 Task: Look for space in Sihor, India from 5th June, 2023 to 16th June, 2023 for 2 adults in price range Rs.14000 to Rs.18000. Place can be entire place with 1  bedroom having 1 bed and 1 bathroom. Property type can be house, flat, guest house, hotel. Booking option can be shelf check-in. Required host language is English.
Action: Mouse moved to (442, 79)
Screenshot: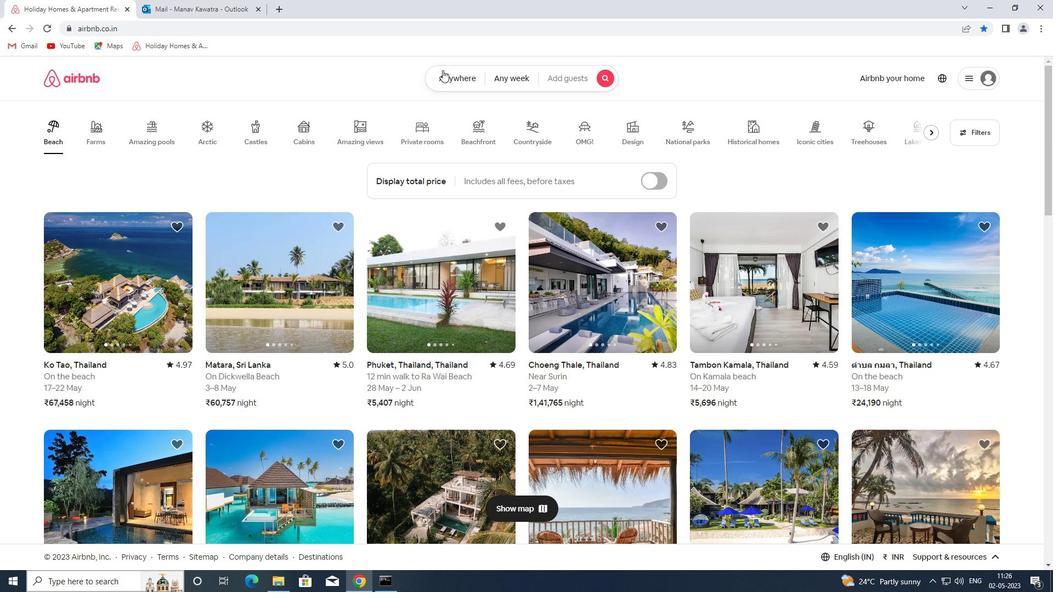
Action: Mouse pressed left at (442, 79)
Screenshot: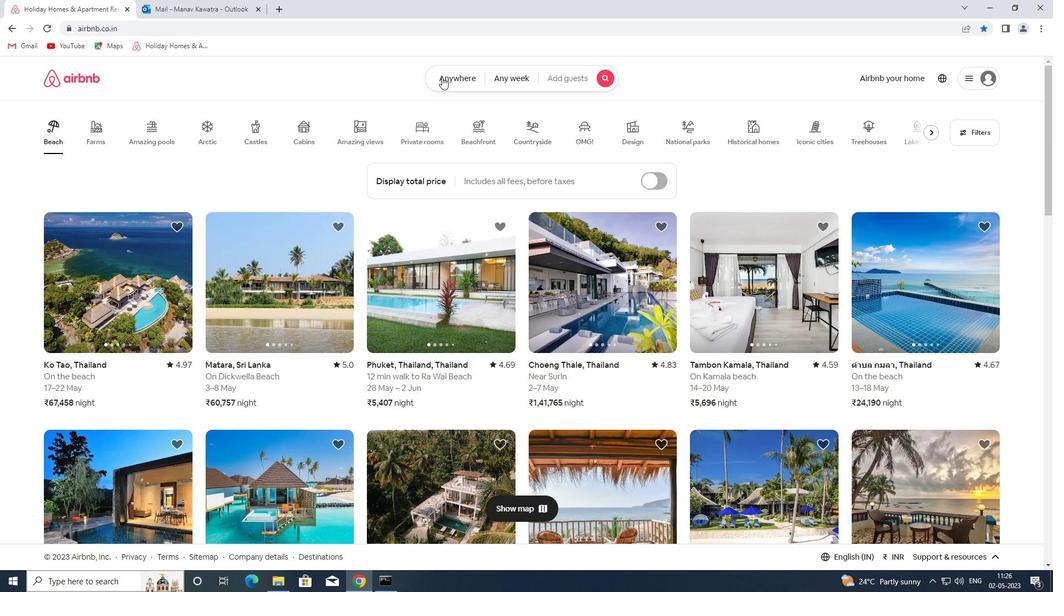 
Action: Mouse moved to (335, 124)
Screenshot: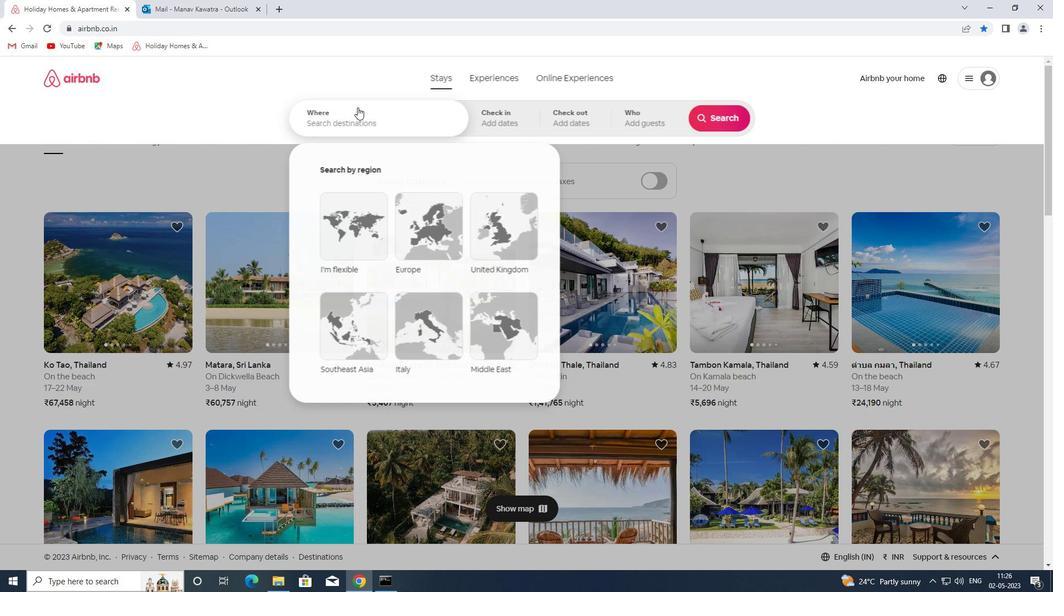 
Action: Mouse pressed left at (335, 124)
Screenshot: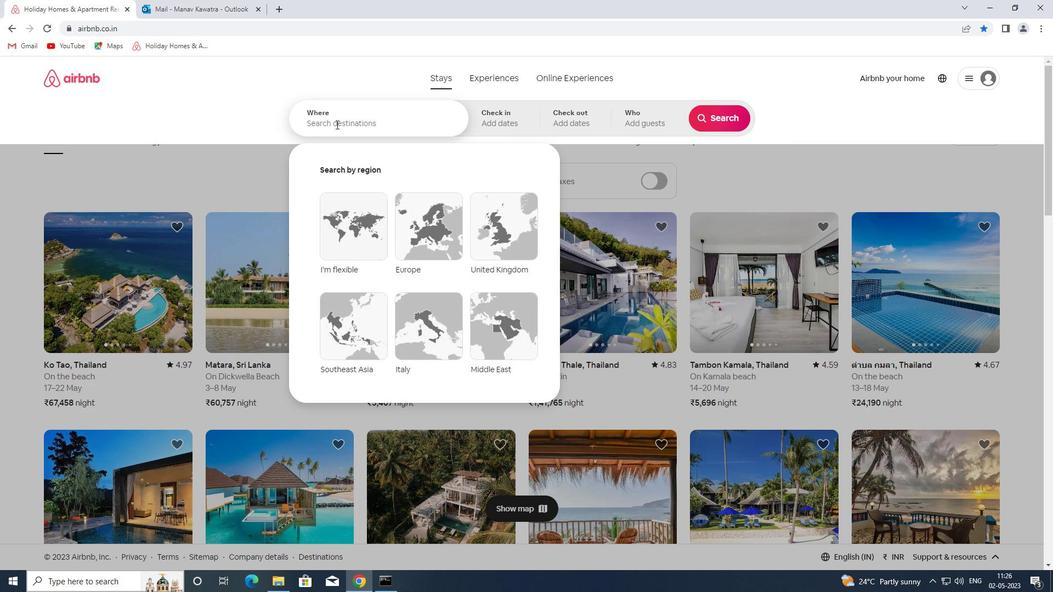 
Action: Key pressed sig<Key.backspace>hor<Key.space>india<Key.space><Key.enter>
Screenshot: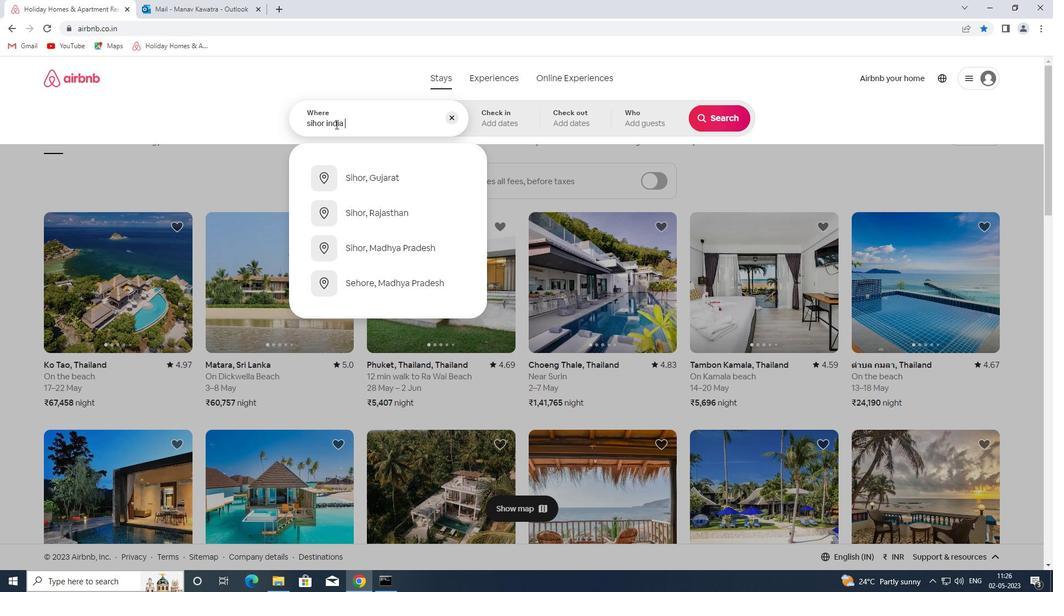 
Action: Mouse moved to (572, 280)
Screenshot: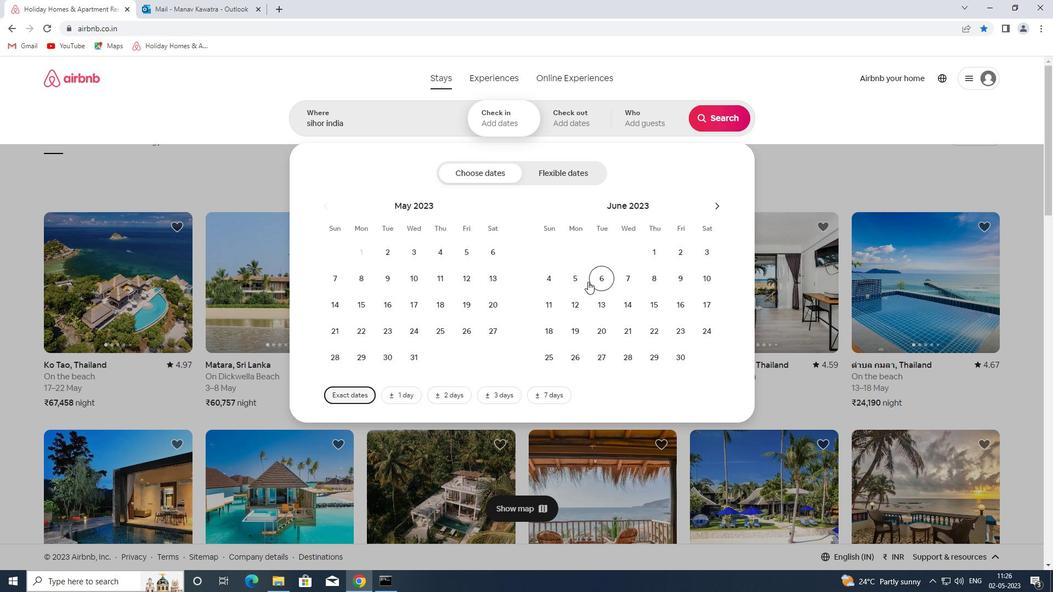 
Action: Mouse pressed left at (572, 280)
Screenshot: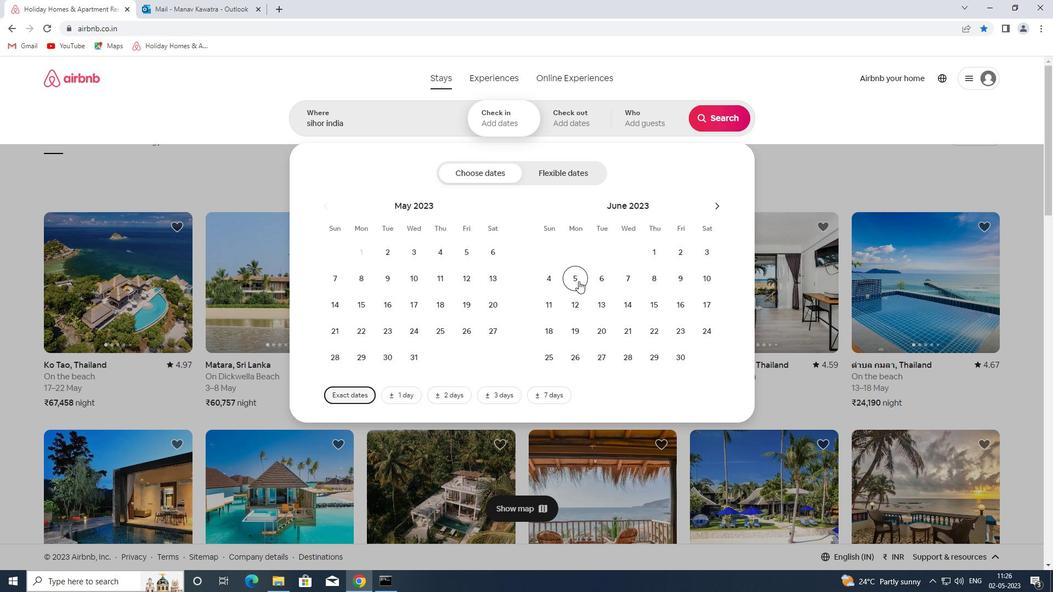 
Action: Mouse moved to (674, 304)
Screenshot: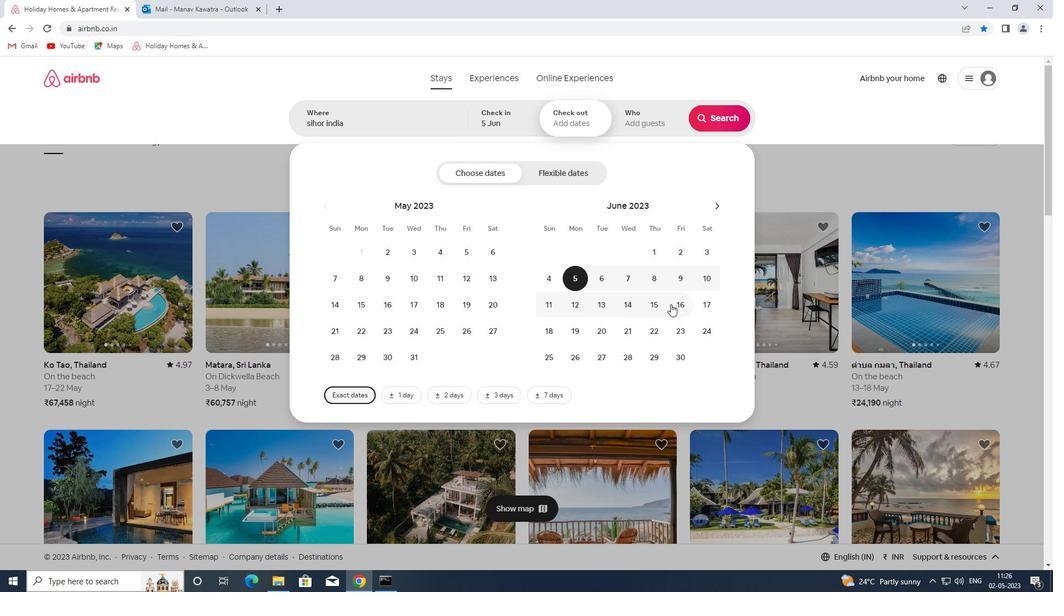 
Action: Mouse pressed left at (674, 304)
Screenshot: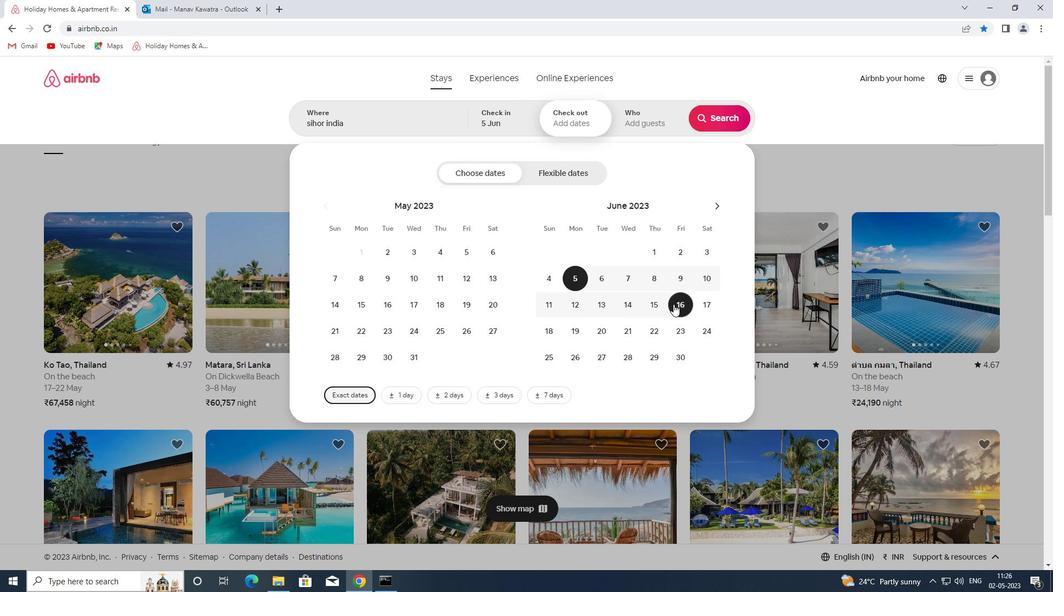 
Action: Mouse moved to (650, 117)
Screenshot: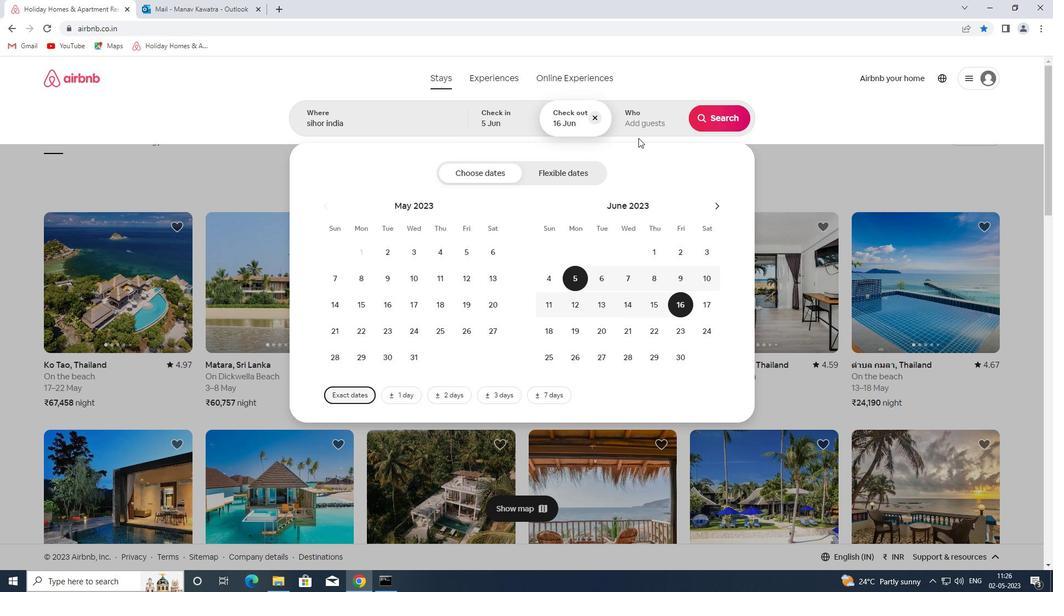 
Action: Mouse pressed left at (650, 117)
Screenshot: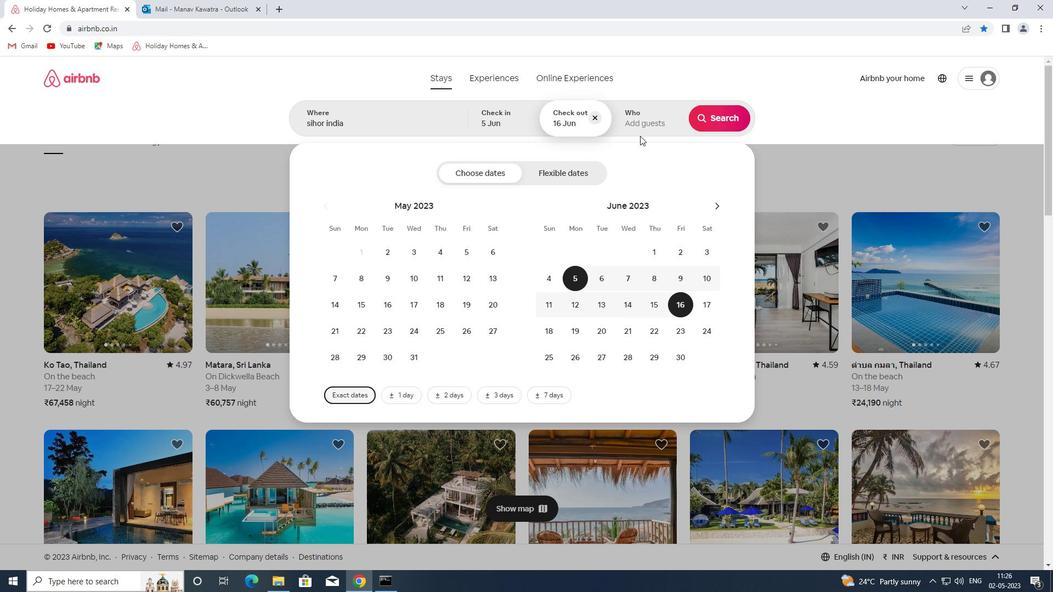 
Action: Mouse moved to (723, 170)
Screenshot: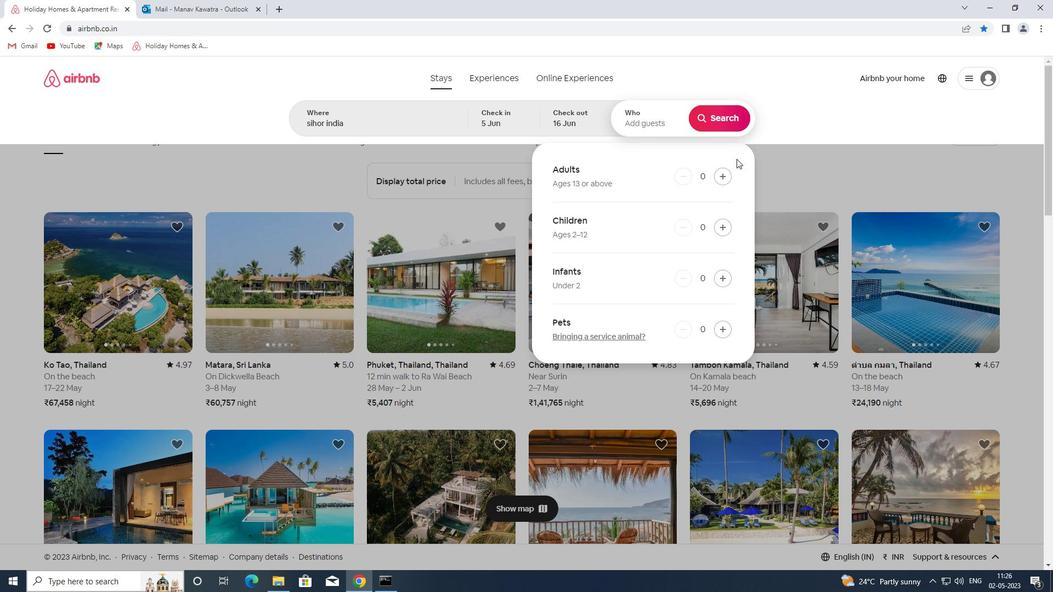 
Action: Mouse pressed left at (723, 170)
Screenshot: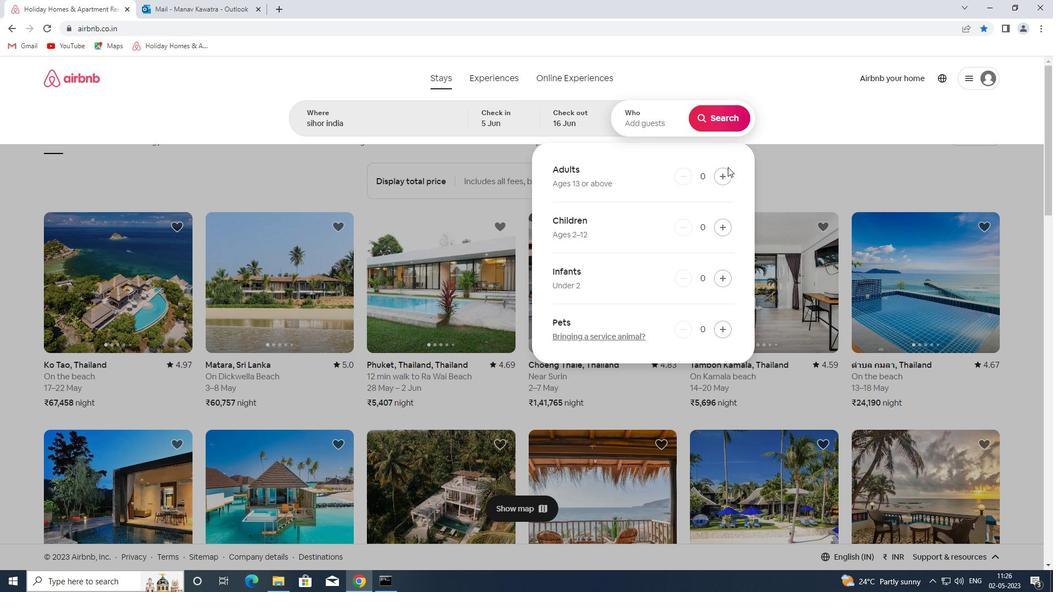 
Action: Mouse pressed left at (723, 170)
Screenshot: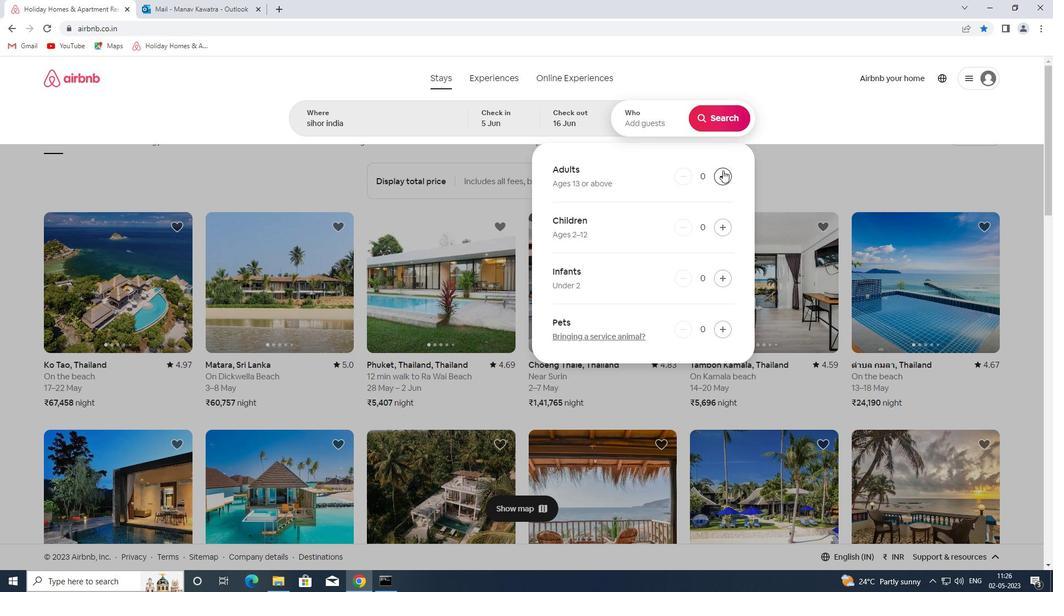 
Action: Mouse moved to (723, 121)
Screenshot: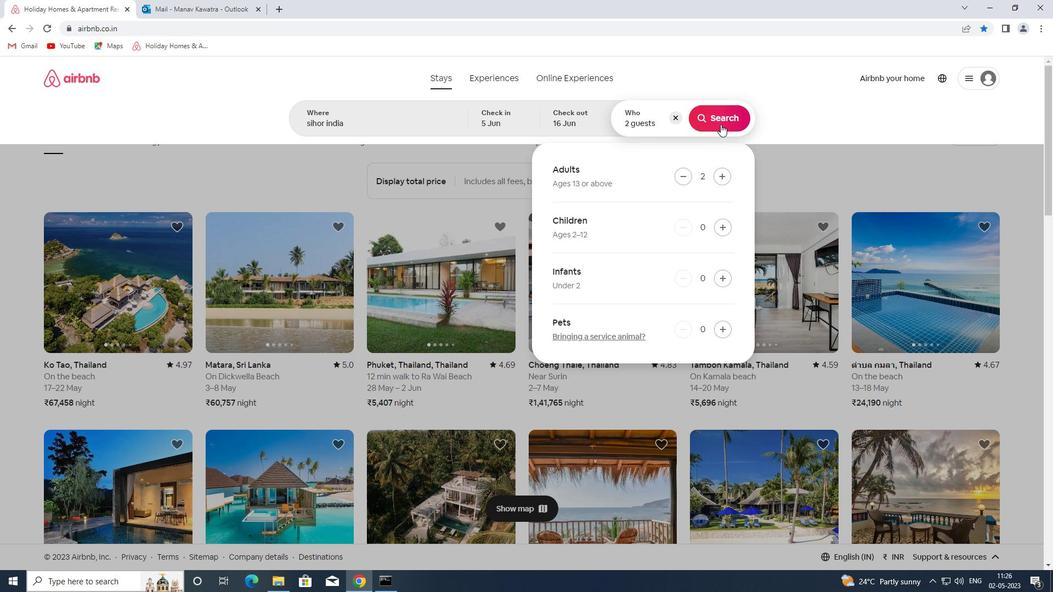 
Action: Mouse pressed left at (723, 121)
Screenshot: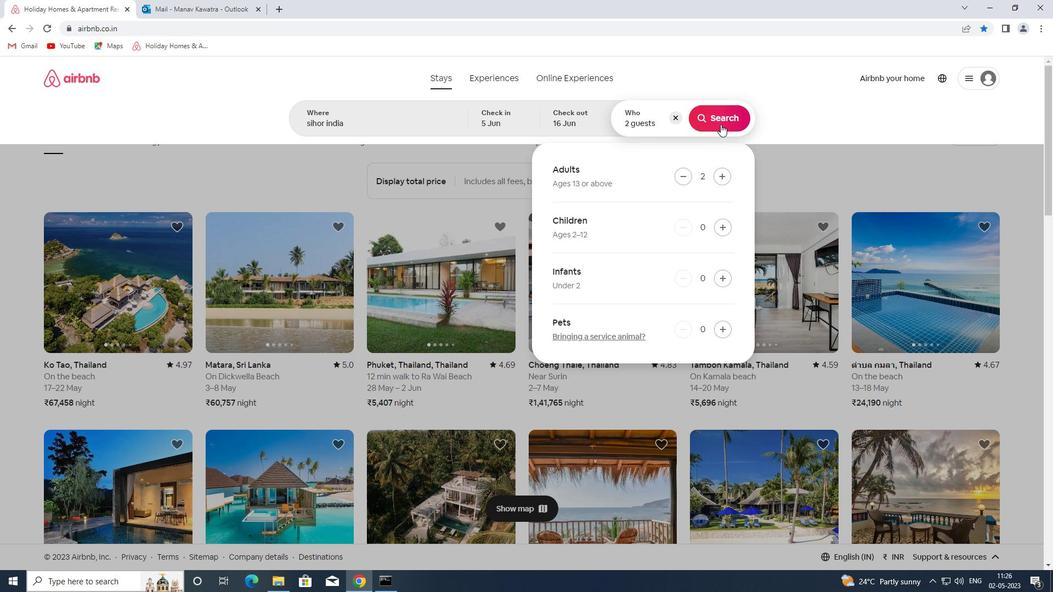 
Action: Mouse moved to (1008, 128)
Screenshot: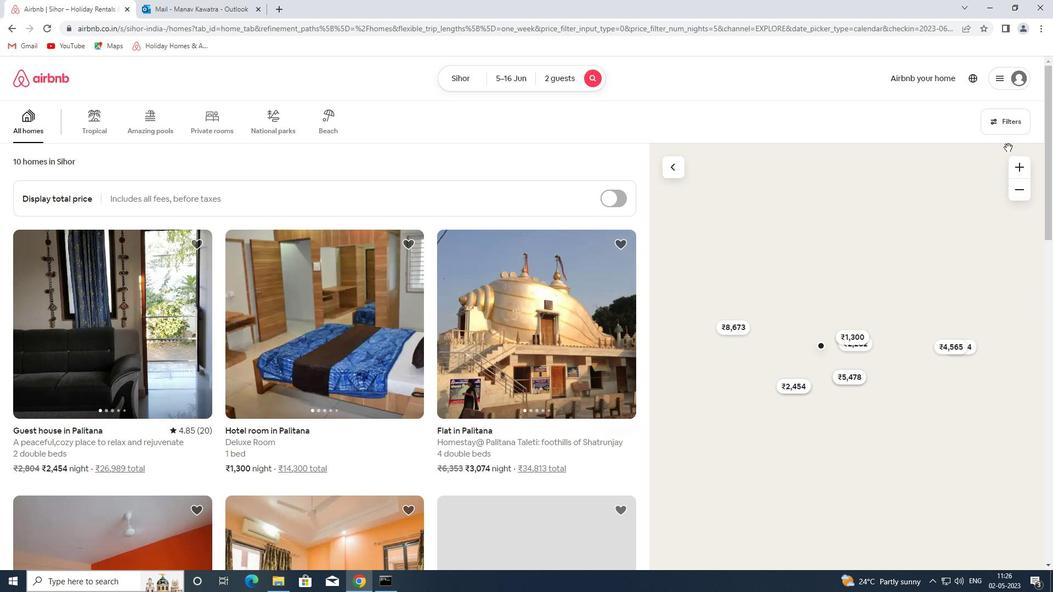 
Action: Mouse pressed left at (1008, 128)
Screenshot: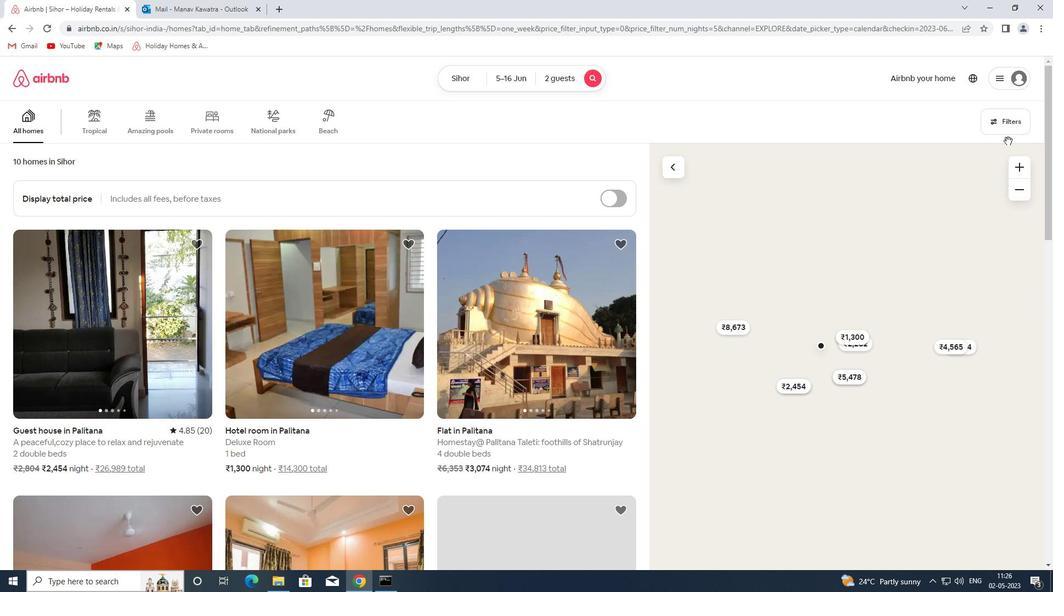 
Action: Mouse moved to (382, 261)
Screenshot: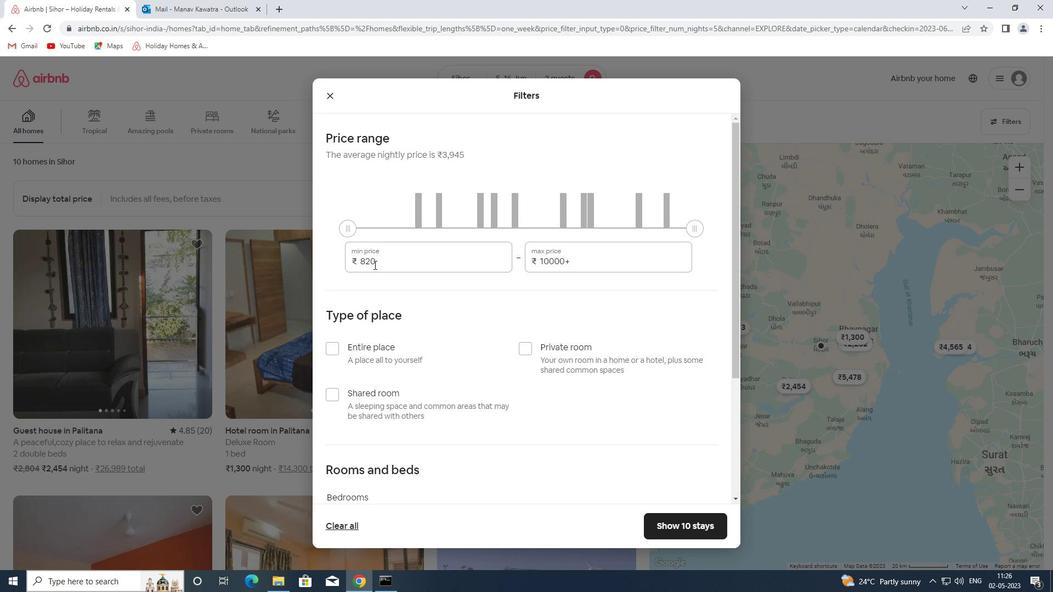 
Action: Mouse pressed left at (382, 261)
Screenshot: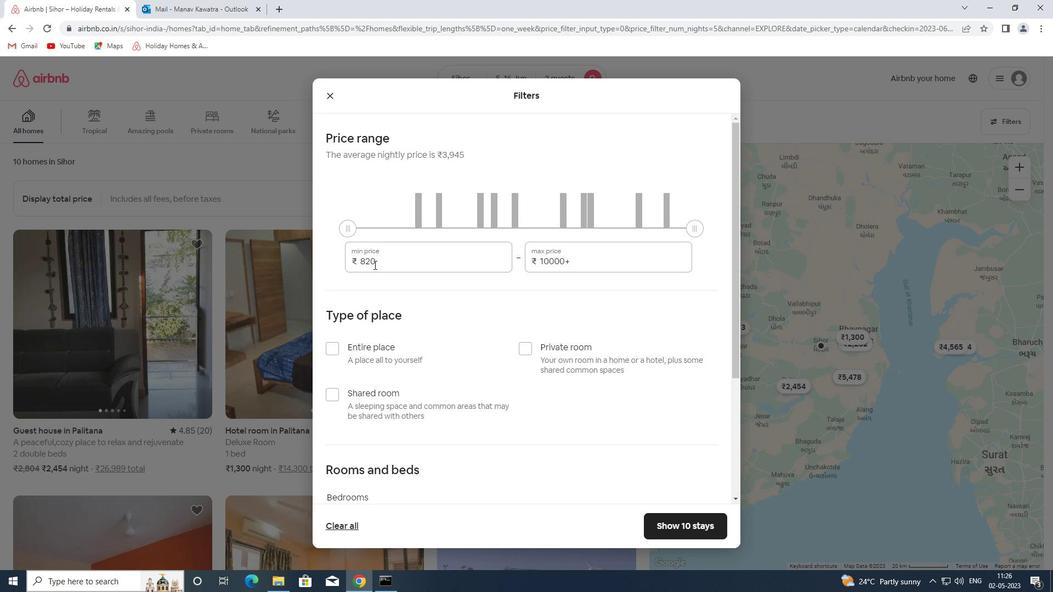 
Action: Mouse moved to (383, 261)
Screenshot: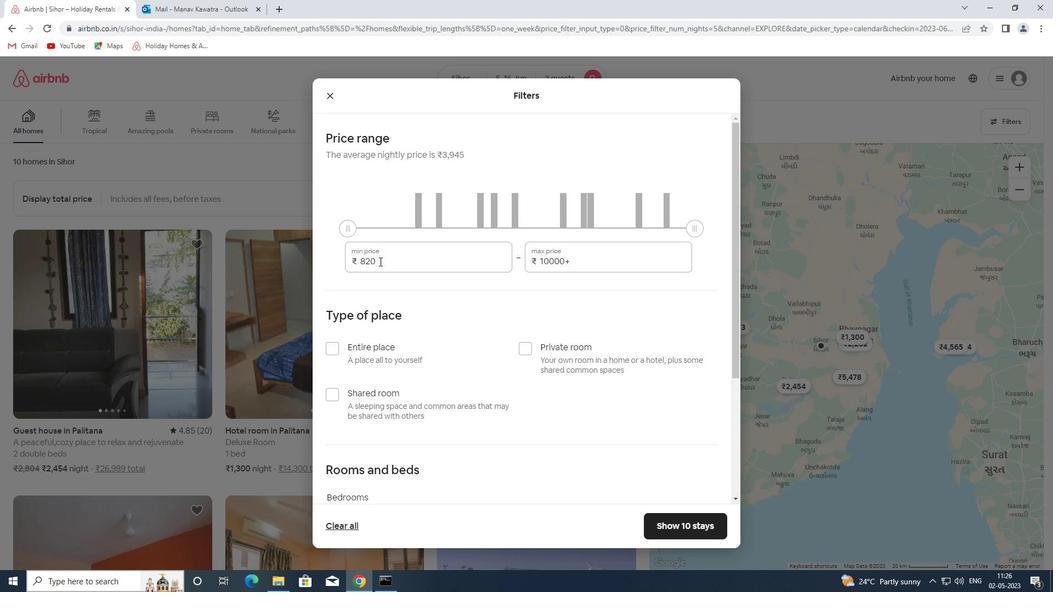 
Action: Mouse pressed left at (383, 261)
Screenshot: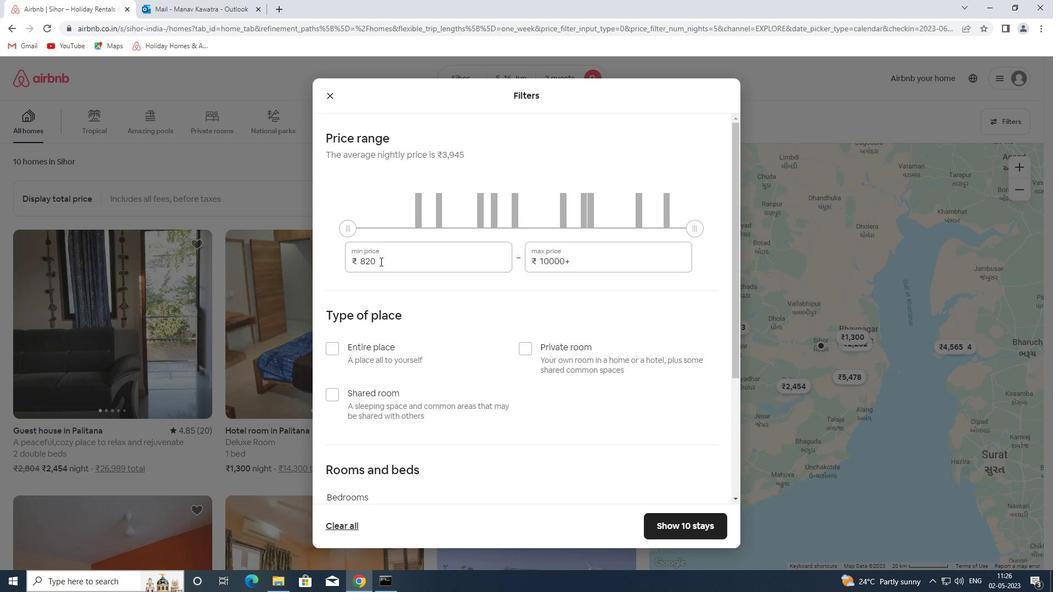 
Action: Mouse moved to (384, 261)
Screenshot: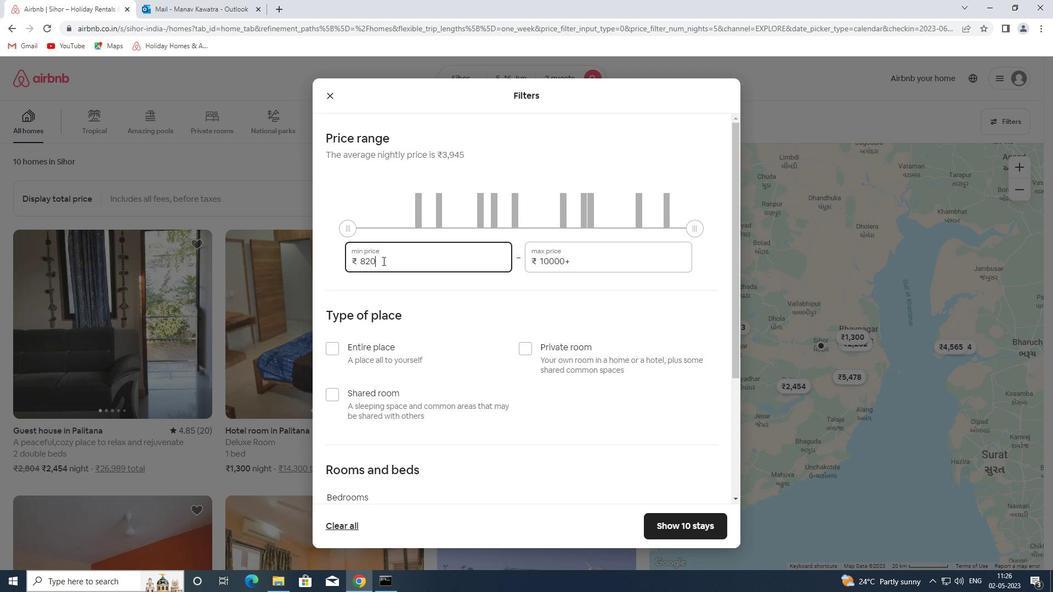 
Action: Key pressed 14000<Key.tab>18000
Screenshot: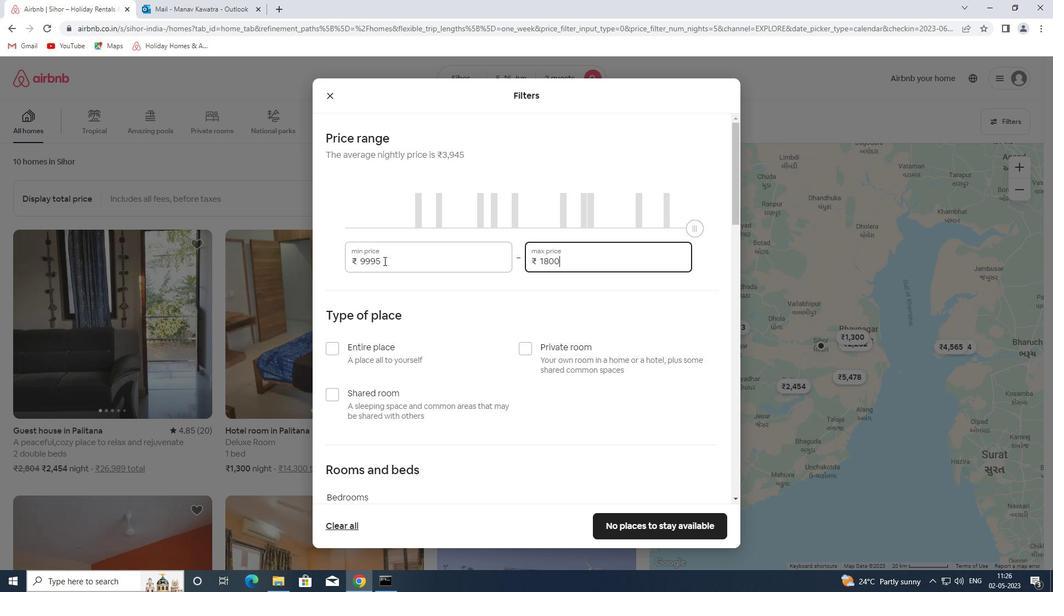 
Action: Mouse moved to (384, 346)
Screenshot: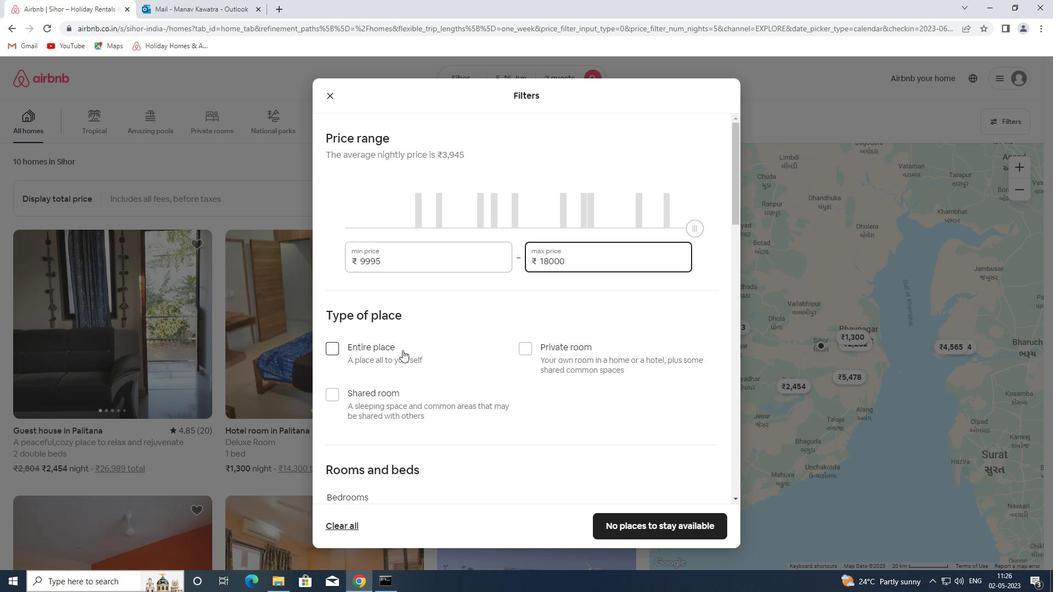 
Action: Mouse pressed left at (384, 346)
Screenshot: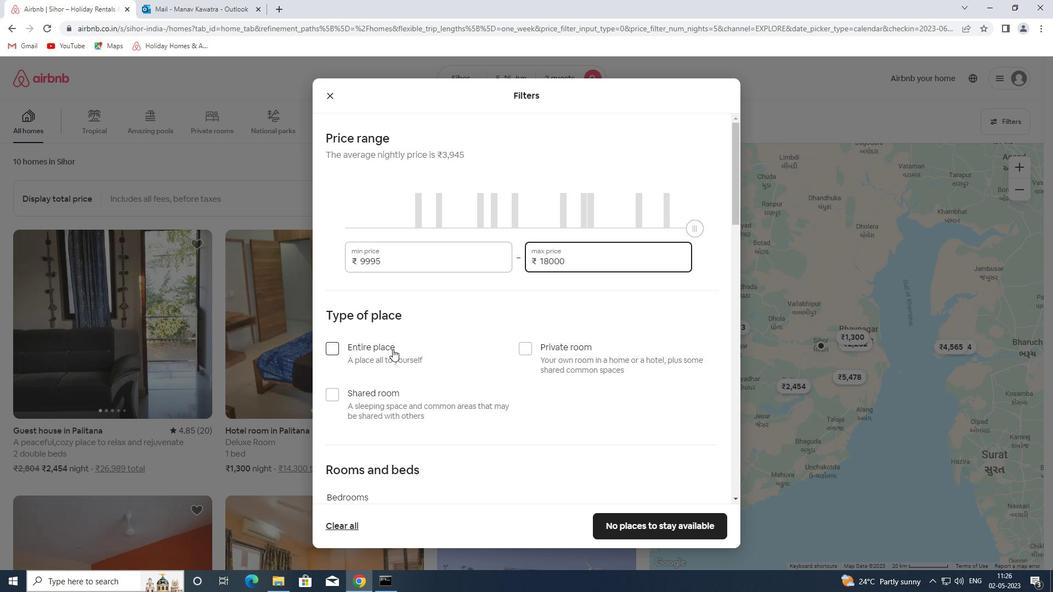 
Action: Mouse moved to (472, 268)
Screenshot: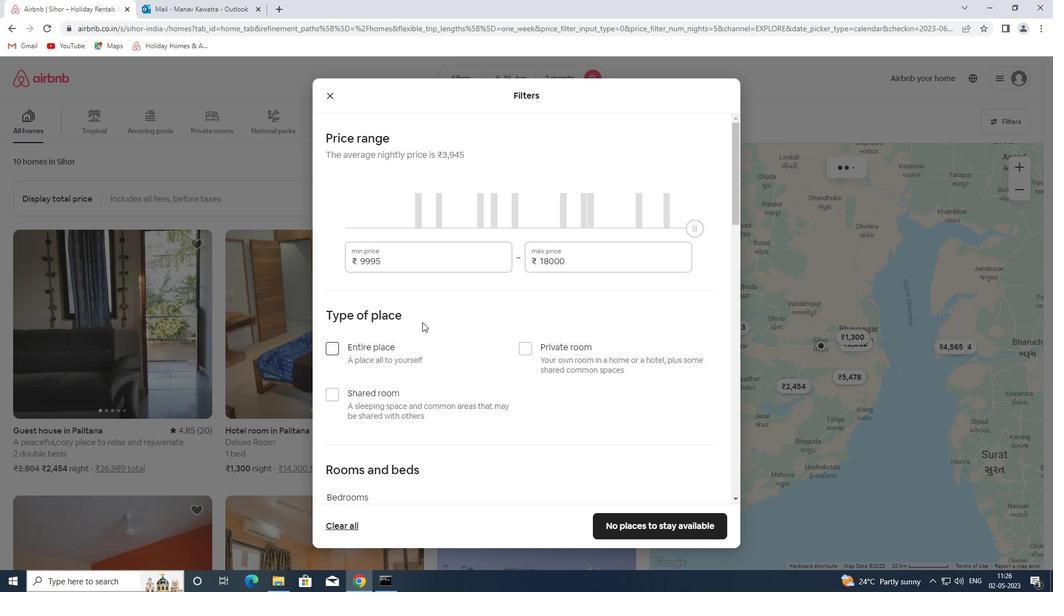 
Action: Mouse scrolled (472, 268) with delta (0, 0)
Screenshot: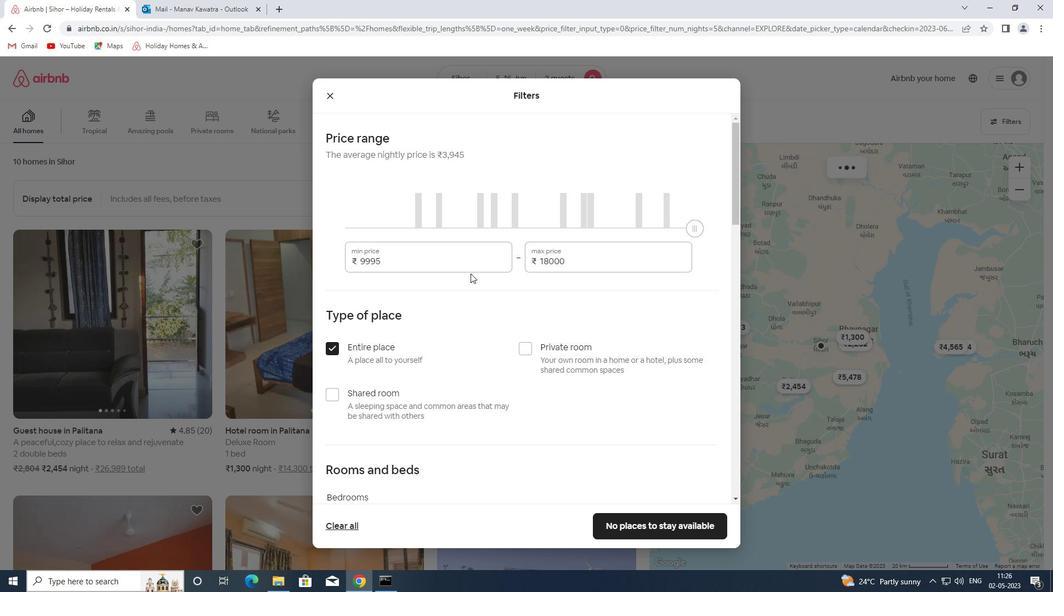 
Action: Mouse scrolled (472, 268) with delta (0, 0)
Screenshot: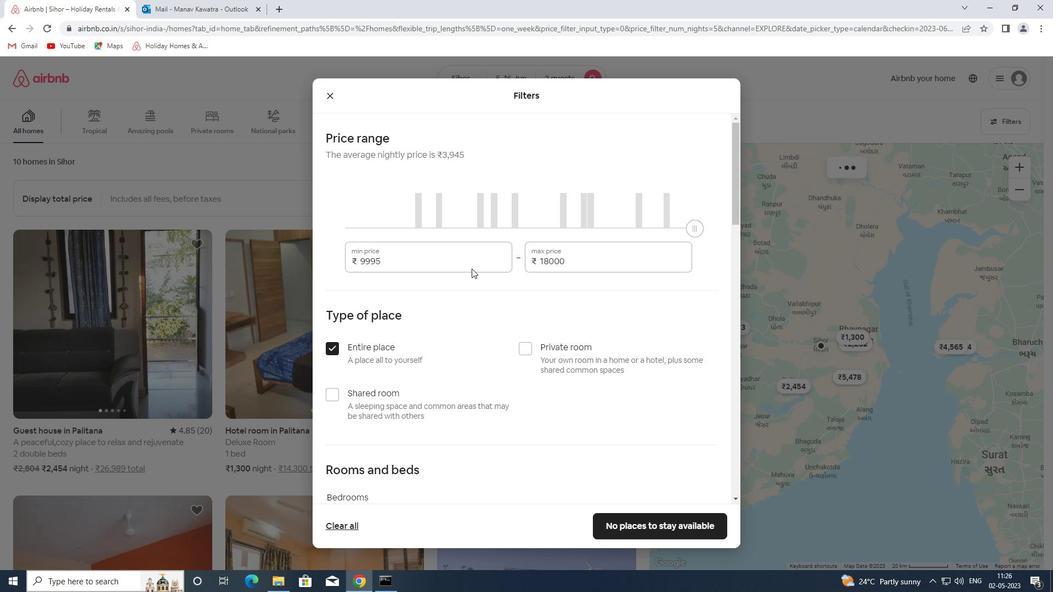 
Action: Mouse scrolled (472, 268) with delta (0, 0)
Screenshot: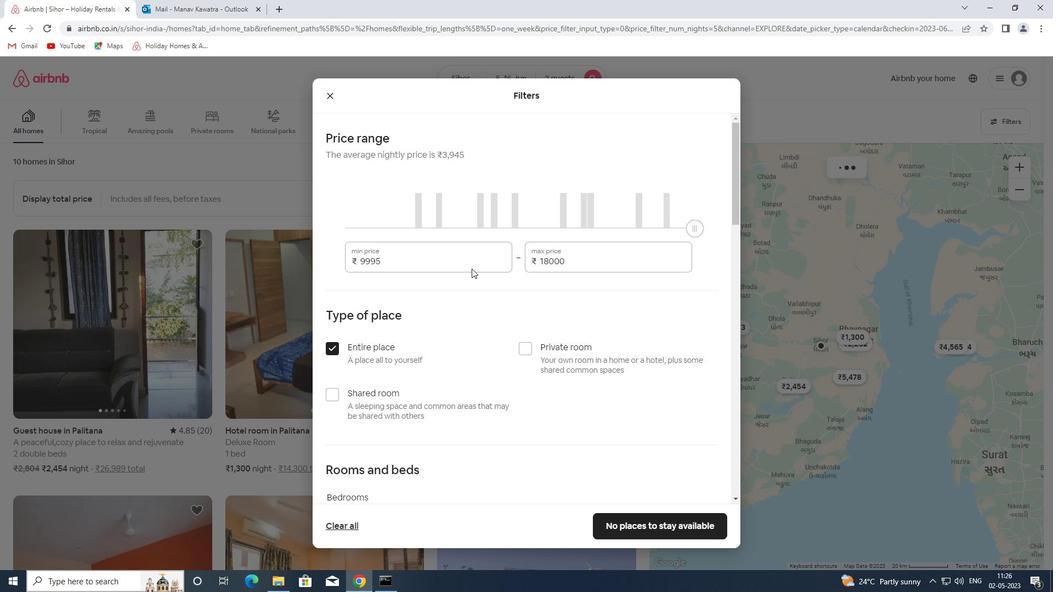 
Action: Mouse scrolled (472, 268) with delta (0, 0)
Screenshot: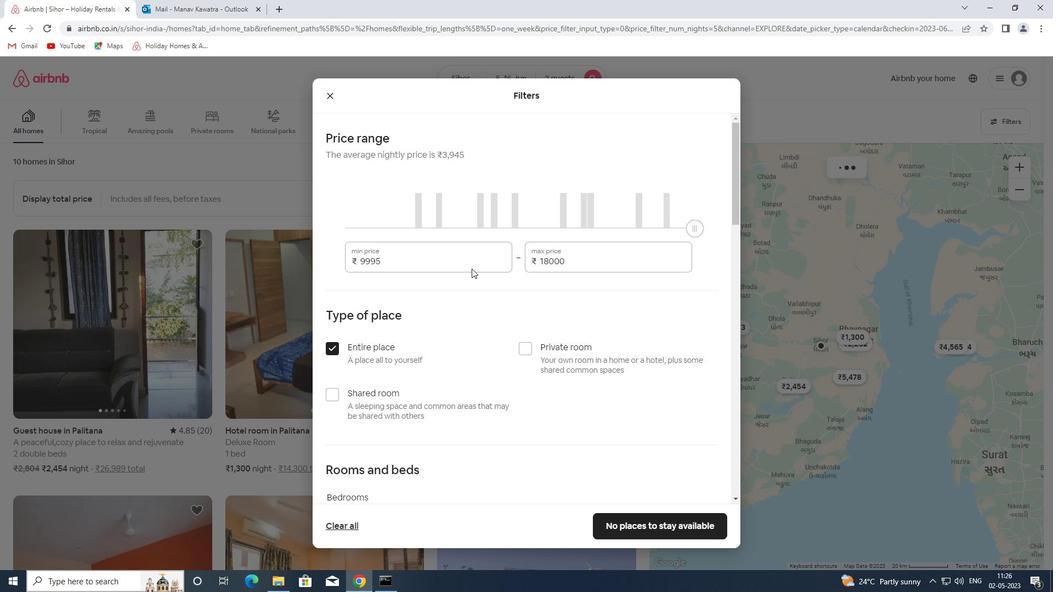 
Action: Mouse scrolled (472, 268) with delta (0, 0)
Screenshot: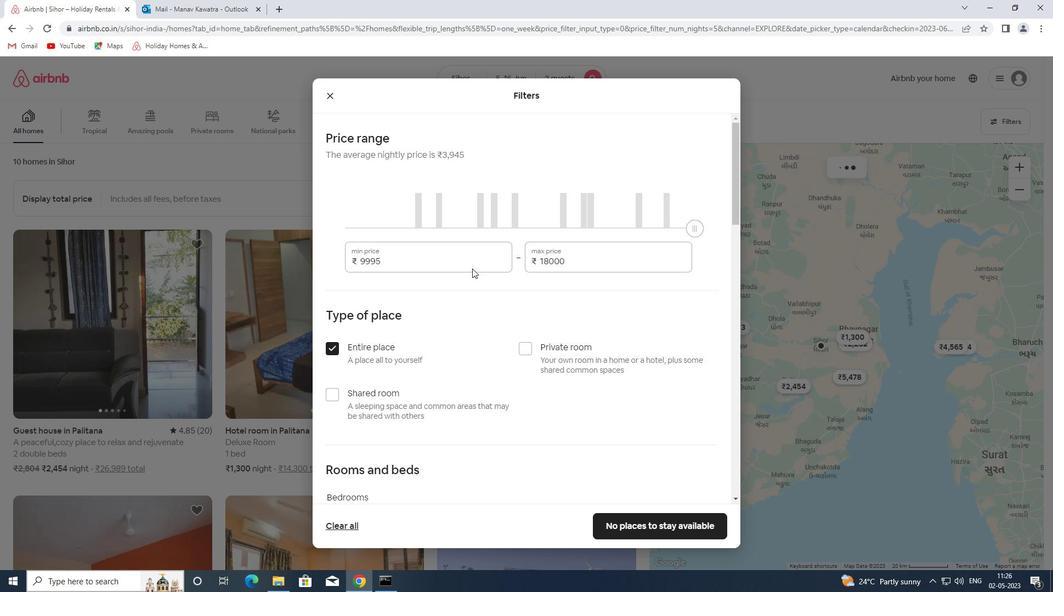 
Action: Mouse scrolled (472, 268) with delta (0, 0)
Screenshot: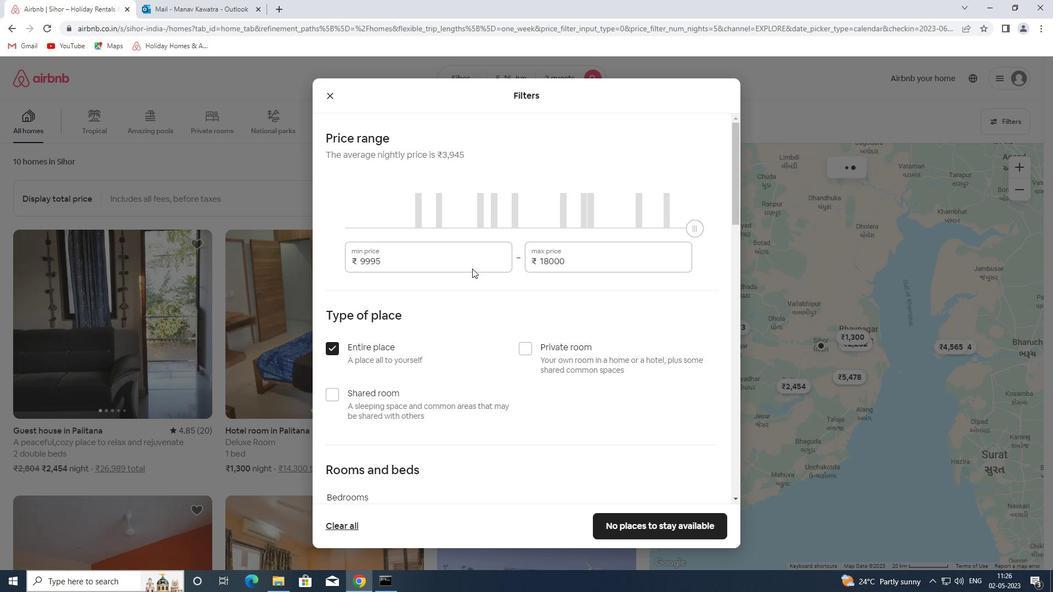 
Action: Mouse moved to (386, 206)
Screenshot: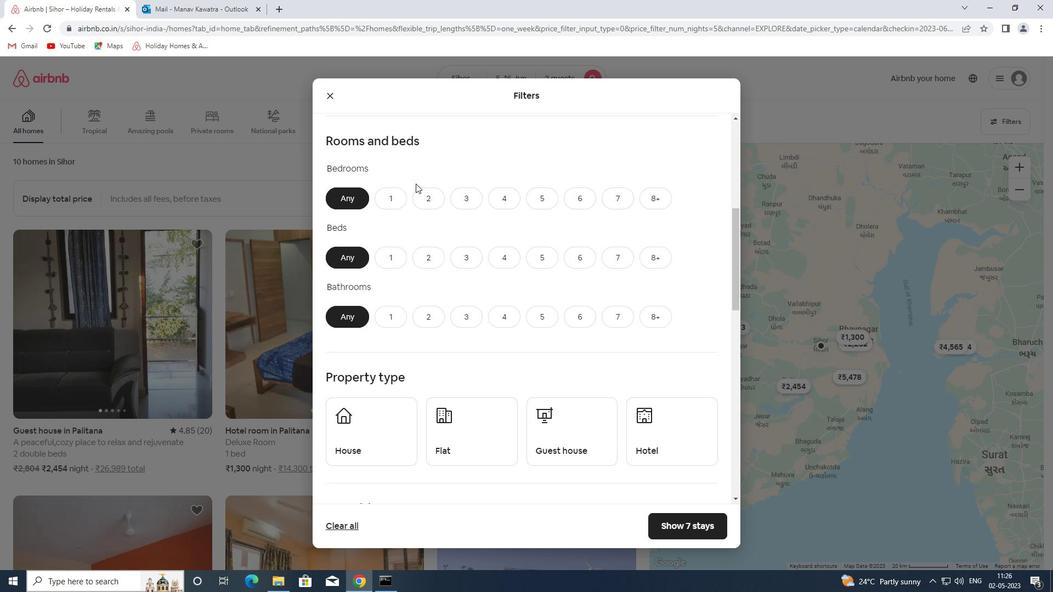 
Action: Mouse pressed left at (386, 206)
Screenshot: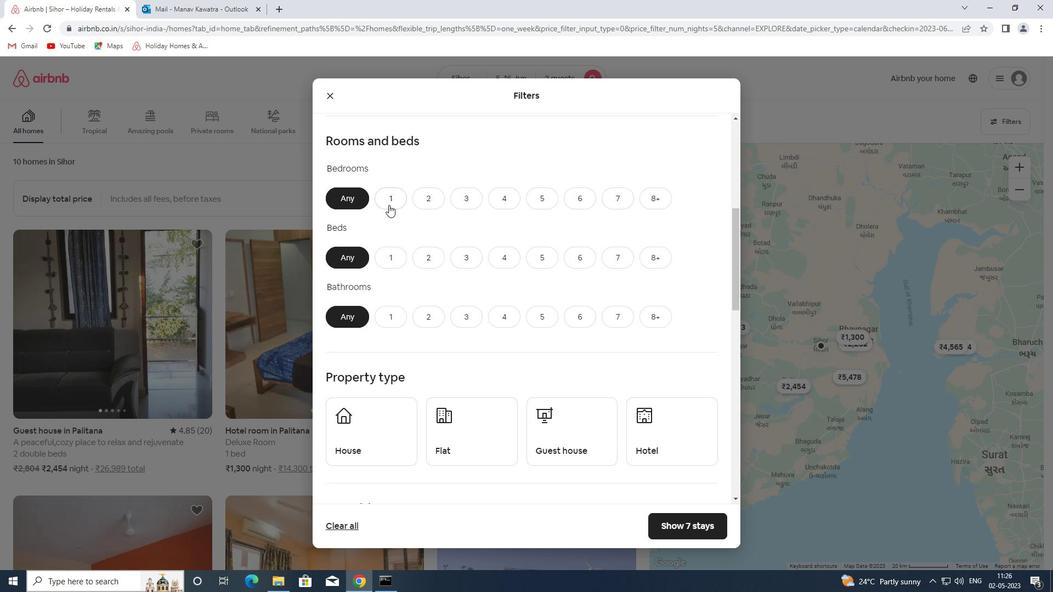 
Action: Mouse moved to (390, 256)
Screenshot: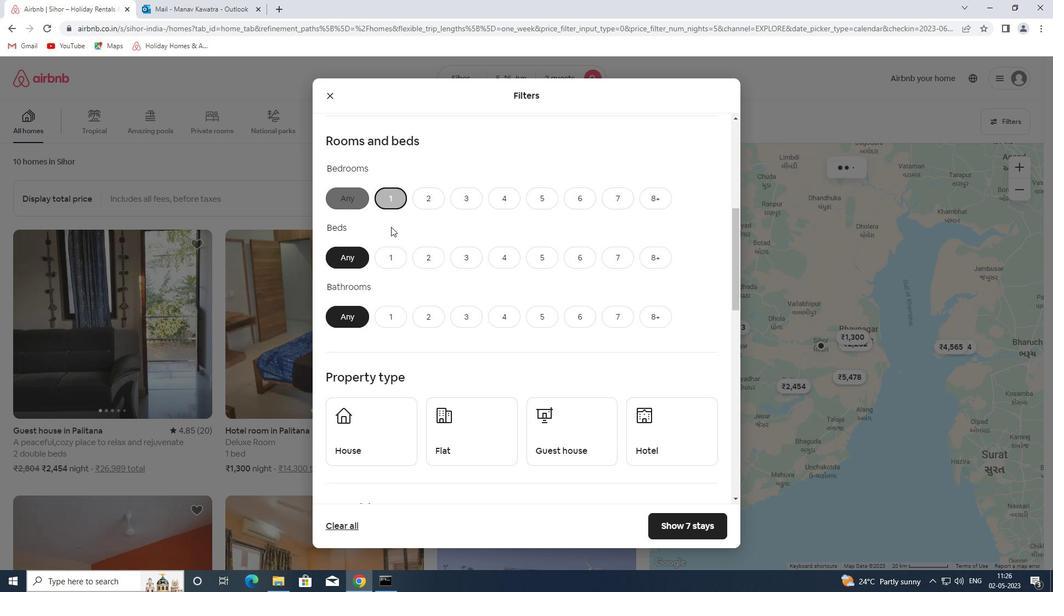 
Action: Mouse pressed left at (390, 256)
Screenshot: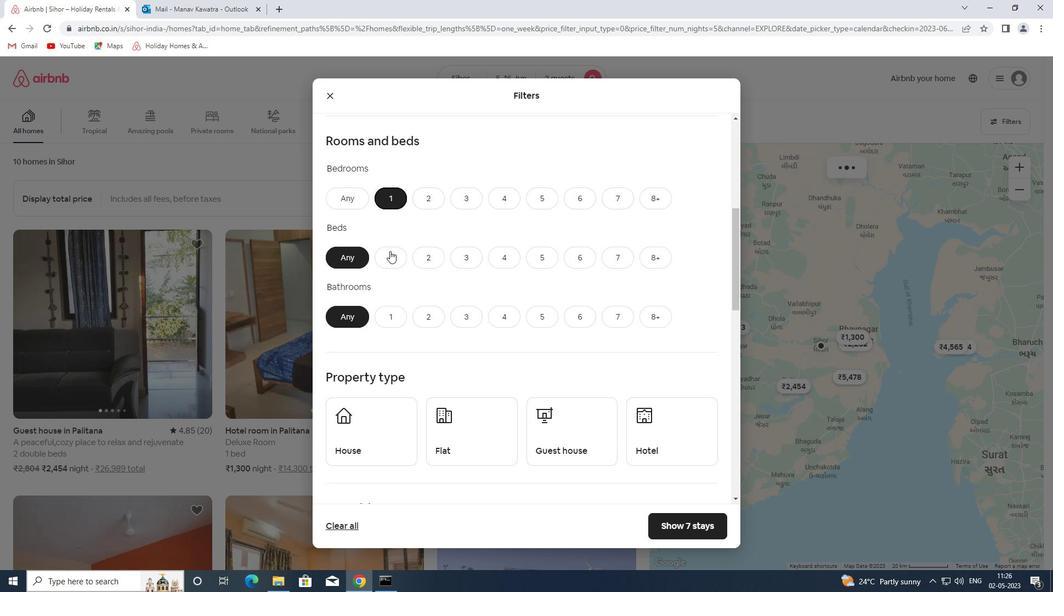 
Action: Mouse moved to (394, 317)
Screenshot: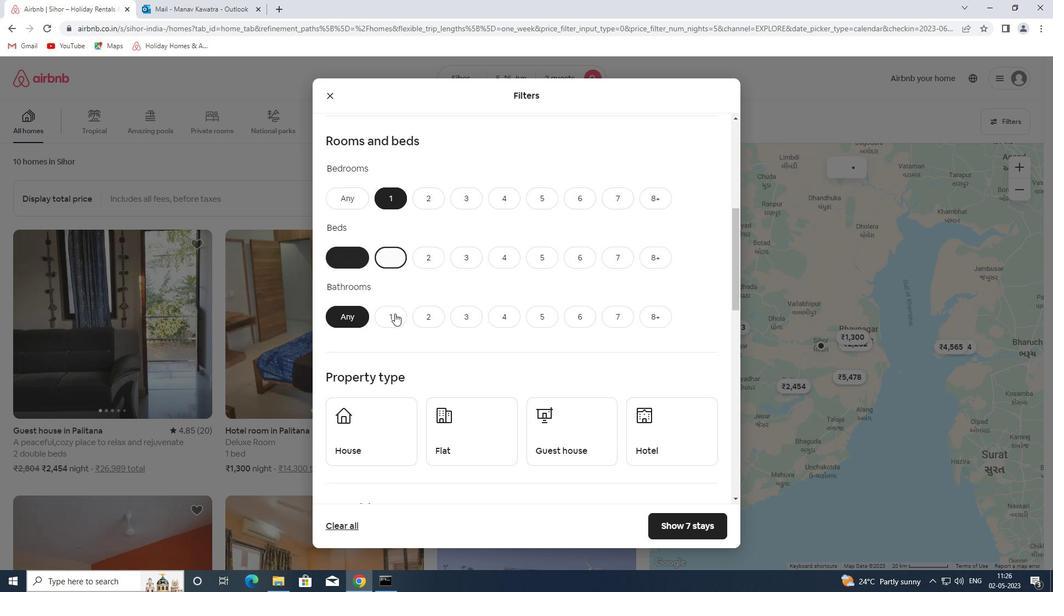 
Action: Mouse pressed left at (394, 317)
Screenshot: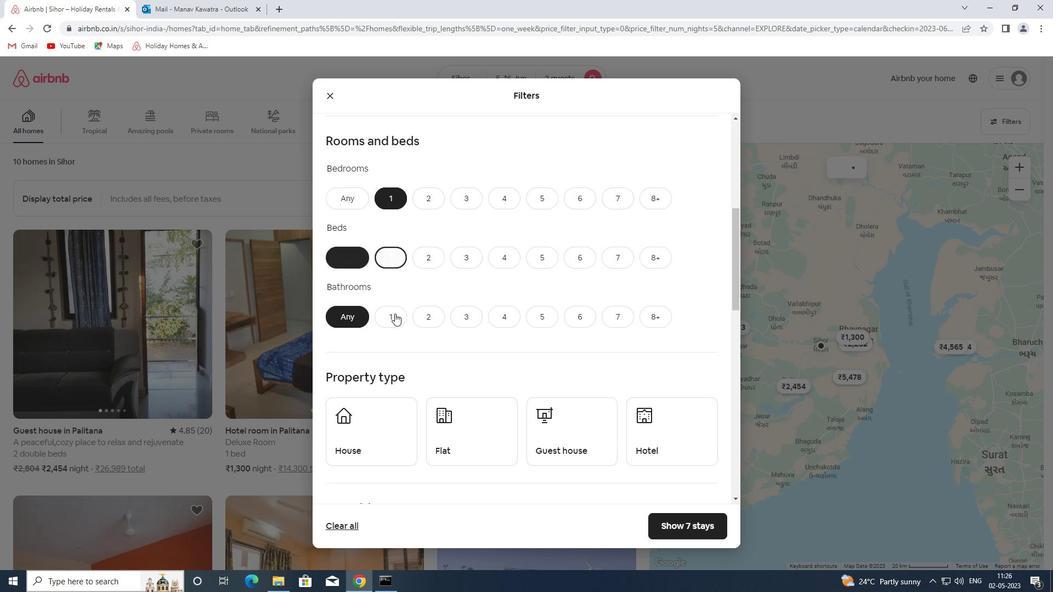 
Action: Mouse moved to (373, 400)
Screenshot: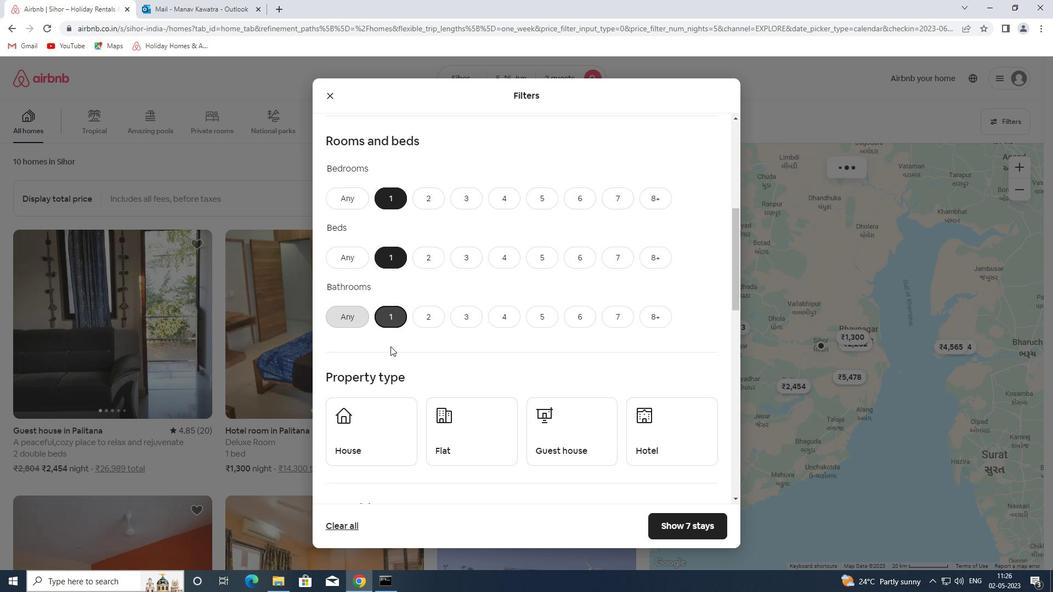 
Action: Mouse pressed left at (373, 400)
Screenshot: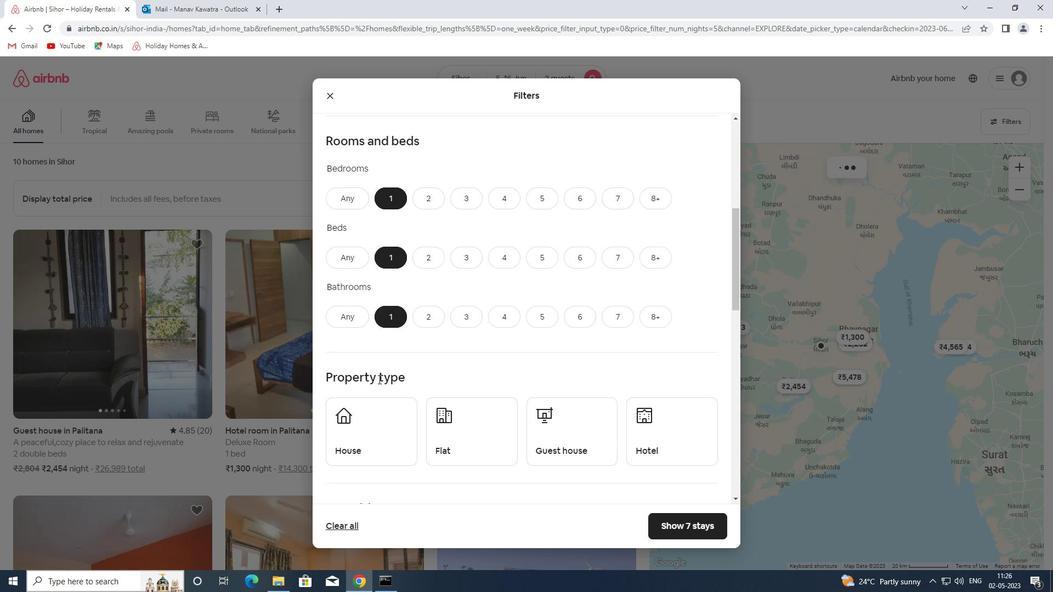 
Action: Mouse moved to (479, 431)
Screenshot: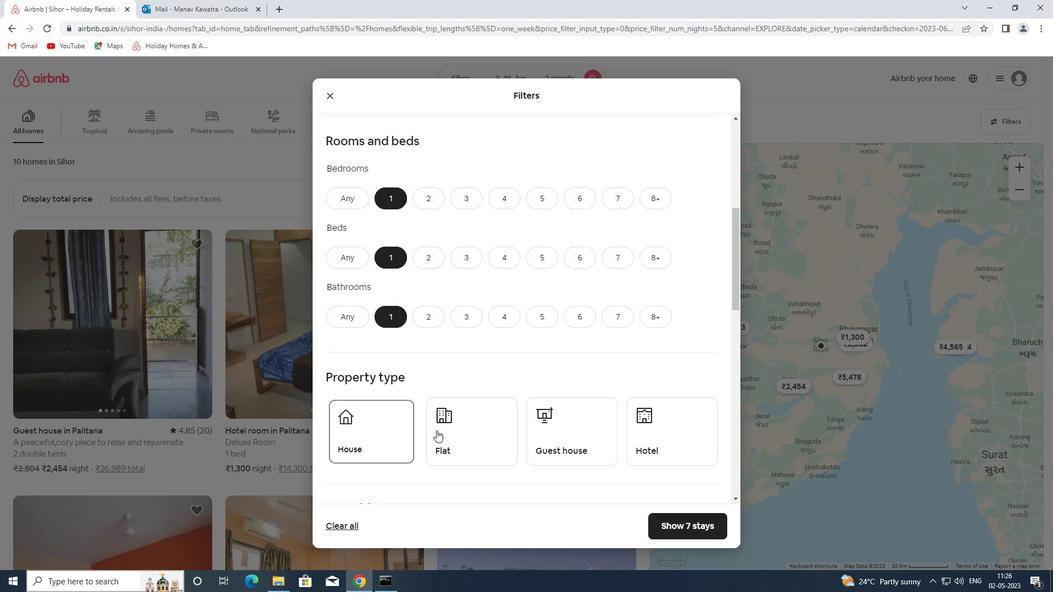 
Action: Mouse pressed left at (479, 431)
Screenshot: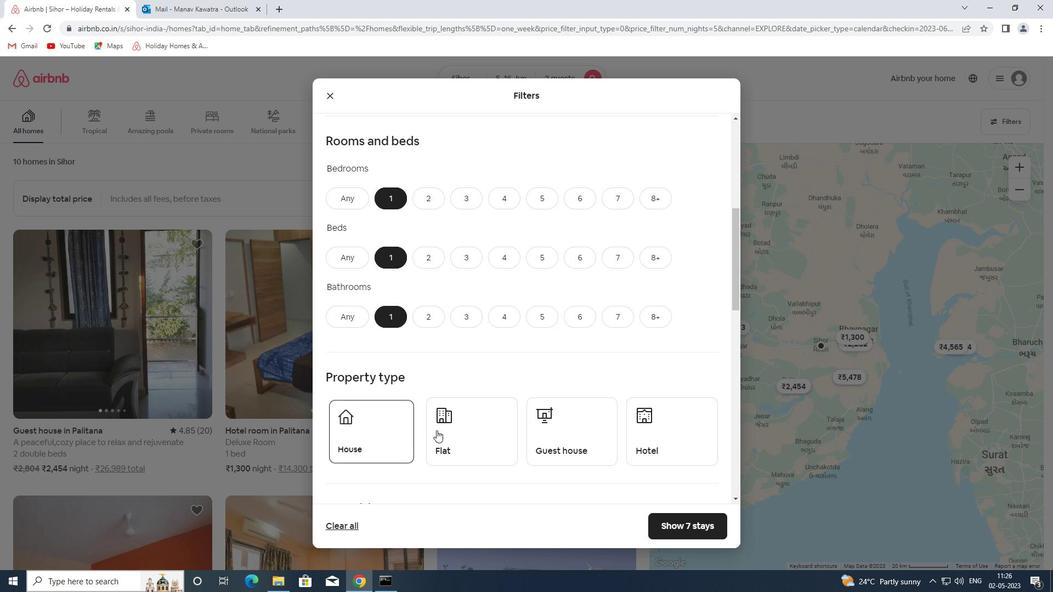 
Action: Mouse moved to (555, 429)
Screenshot: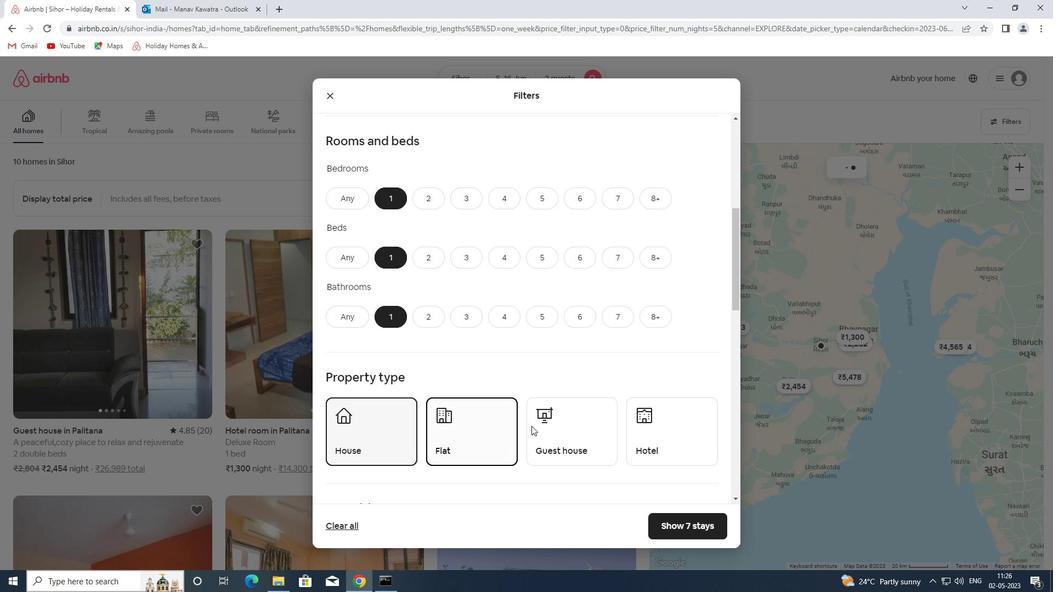 
Action: Mouse pressed left at (555, 429)
Screenshot: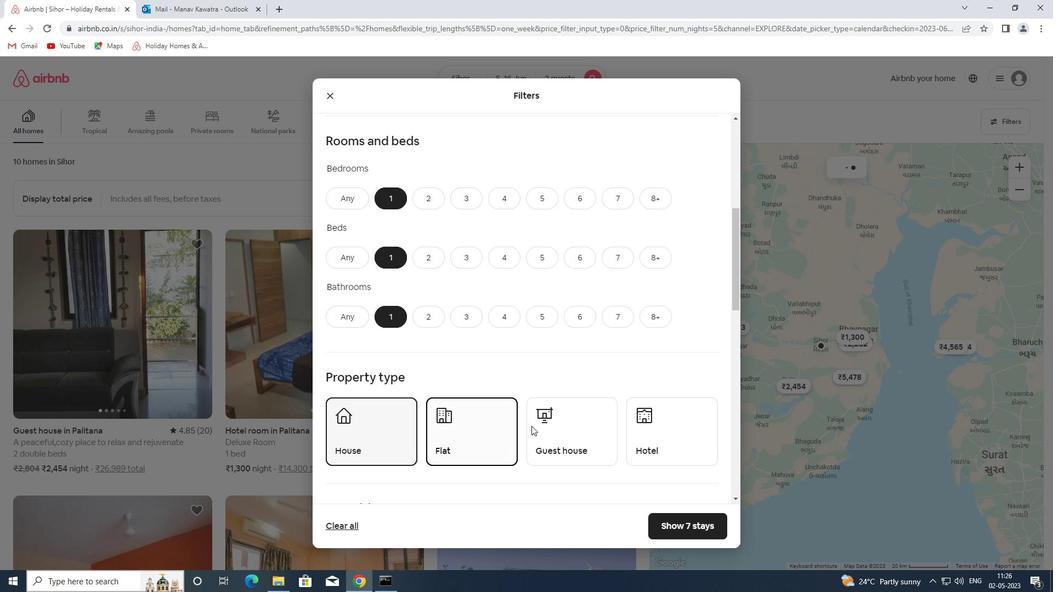 
Action: Mouse moved to (677, 446)
Screenshot: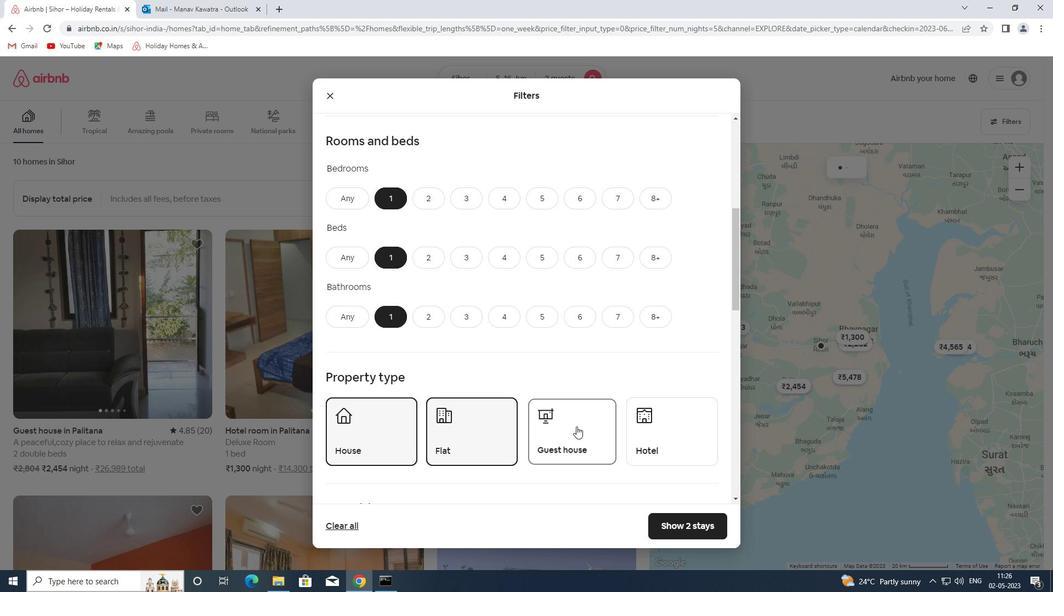 
Action: Mouse pressed left at (677, 446)
Screenshot: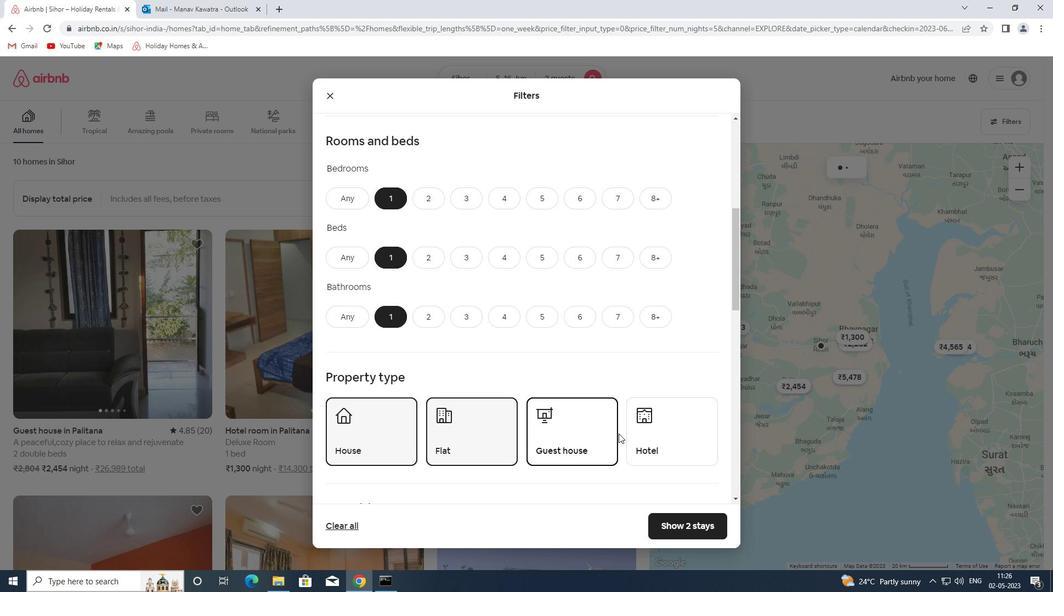 
Action: Mouse moved to (612, 332)
Screenshot: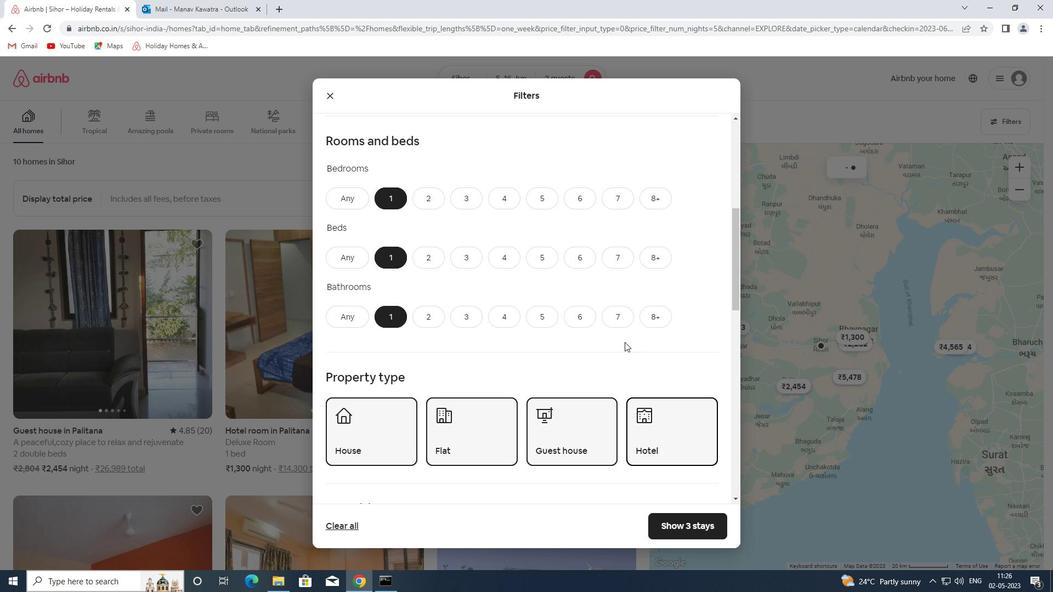 
Action: Mouse scrolled (612, 331) with delta (0, 0)
Screenshot: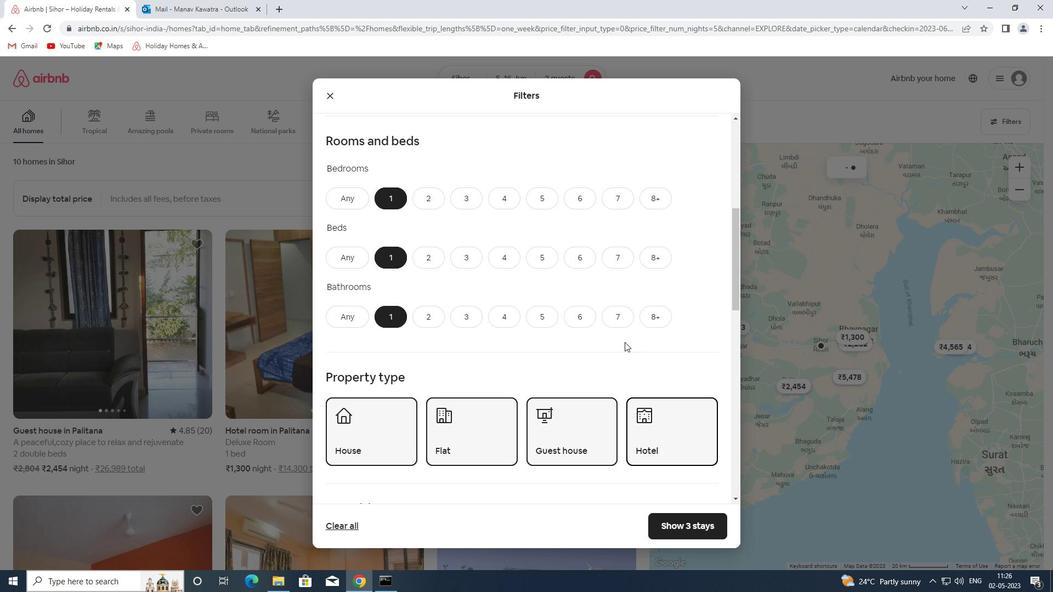 
Action: Mouse moved to (611, 332)
Screenshot: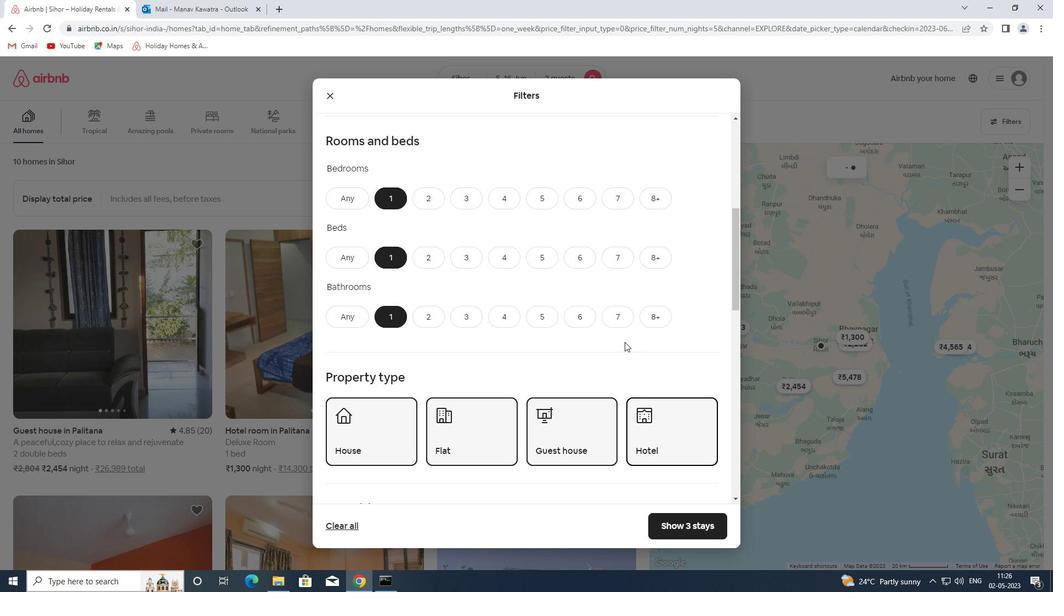 
Action: Mouse scrolled (611, 331) with delta (0, 0)
Screenshot: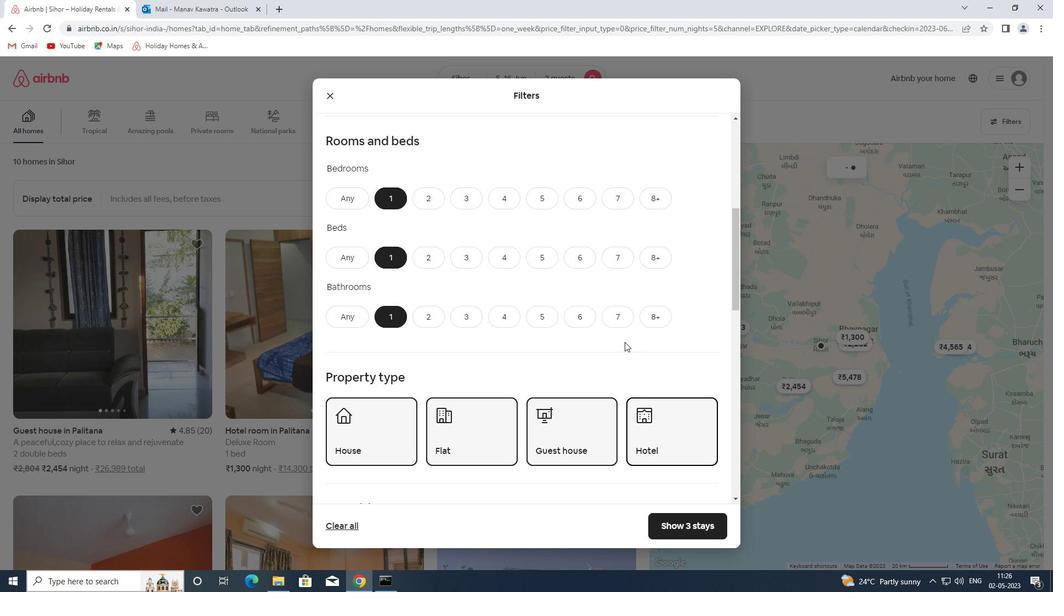 
Action: Mouse moved to (610, 332)
Screenshot: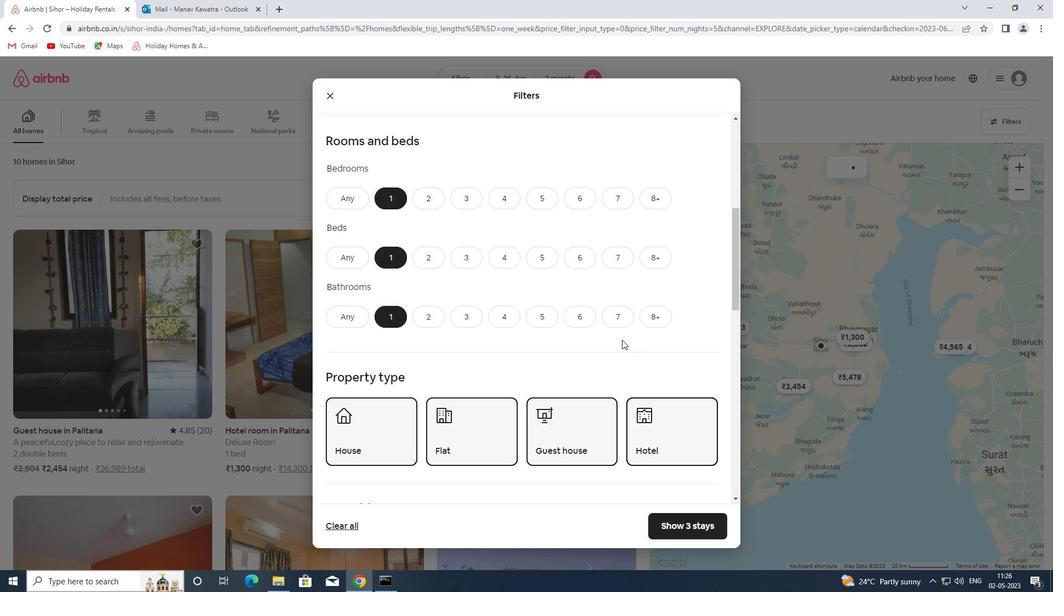 
Action: Mouse scrolled (610, 331) with delta (0, 0)
Screenshot: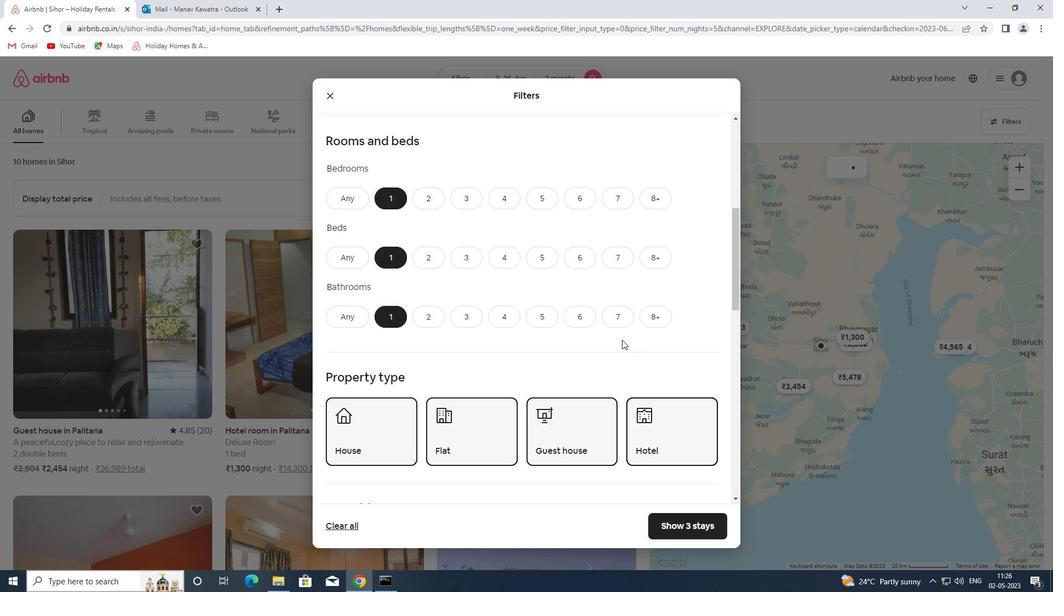 
Action: Mouse moved to (608, 332)
Screenshot: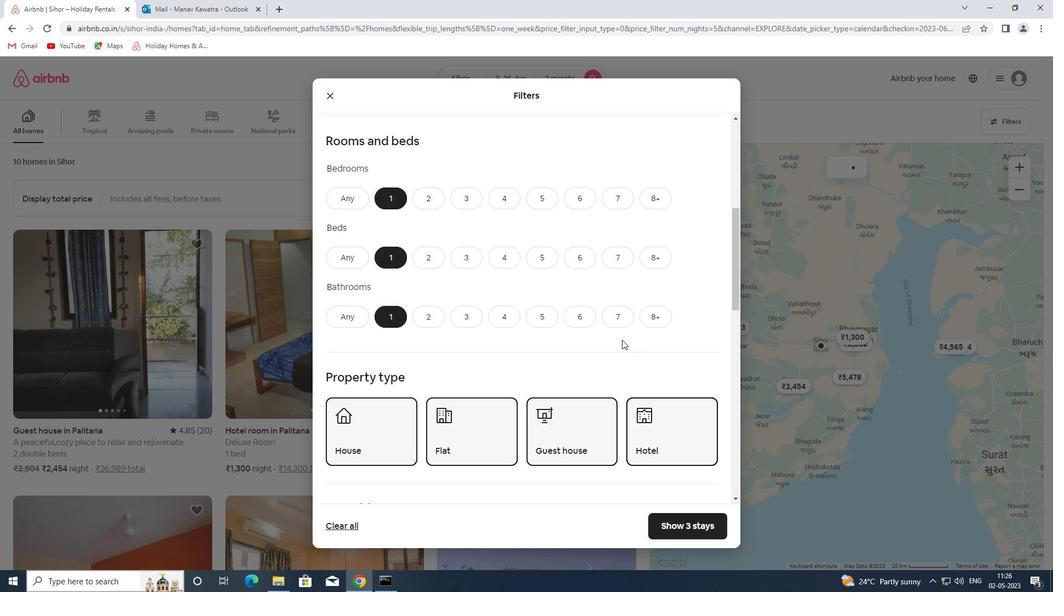 
Action: Mouse scrolled (608, 331) with delta (0, 0)
Screenshot: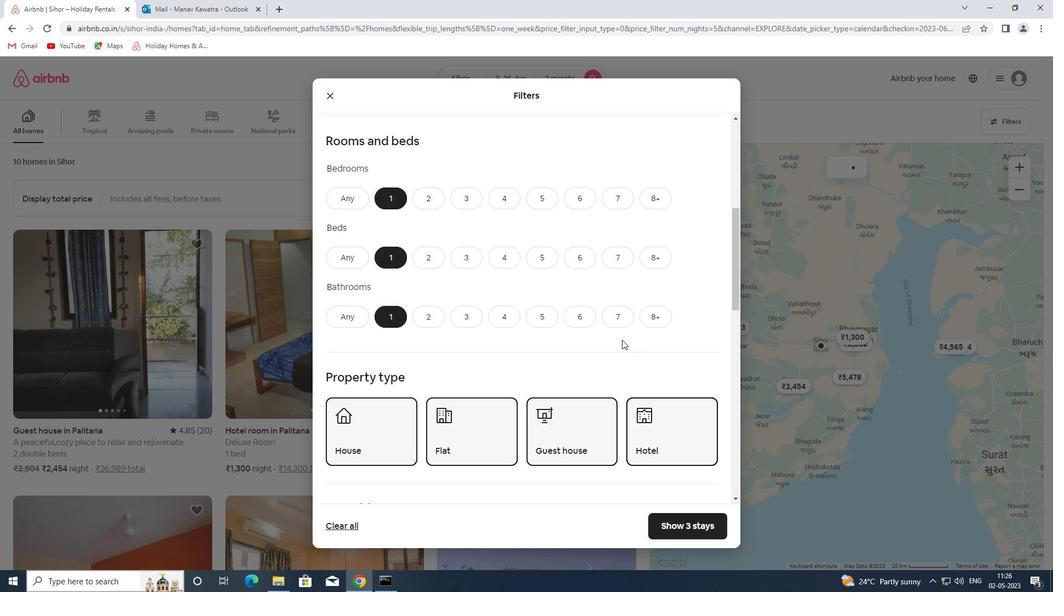 
Action: Mouse moved to (606, 332)
Screenshot: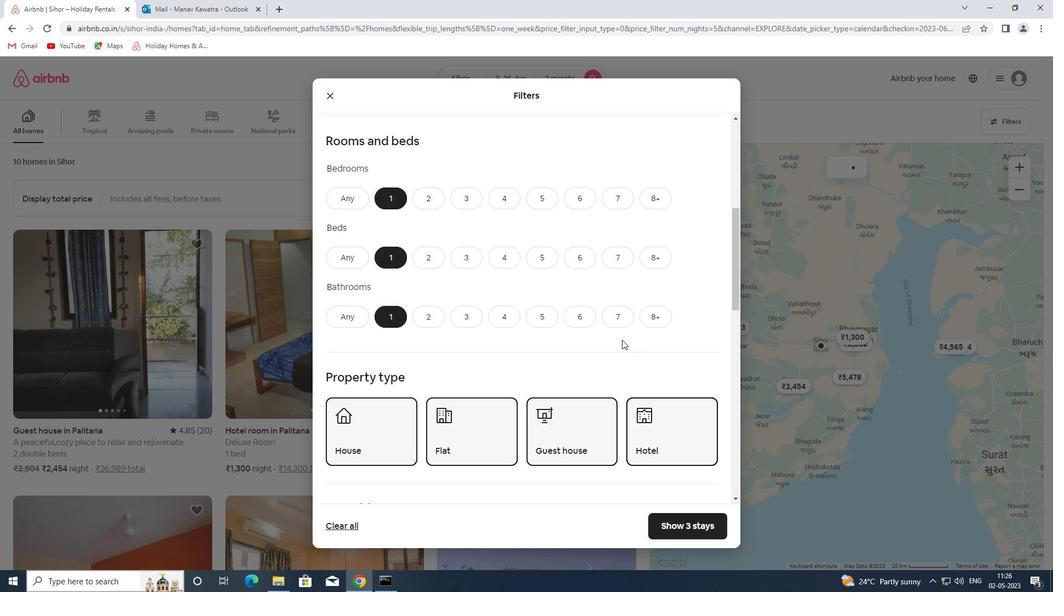
Action: Mouse scrolled (606, 331) with delta (0, 0)
Screenshot: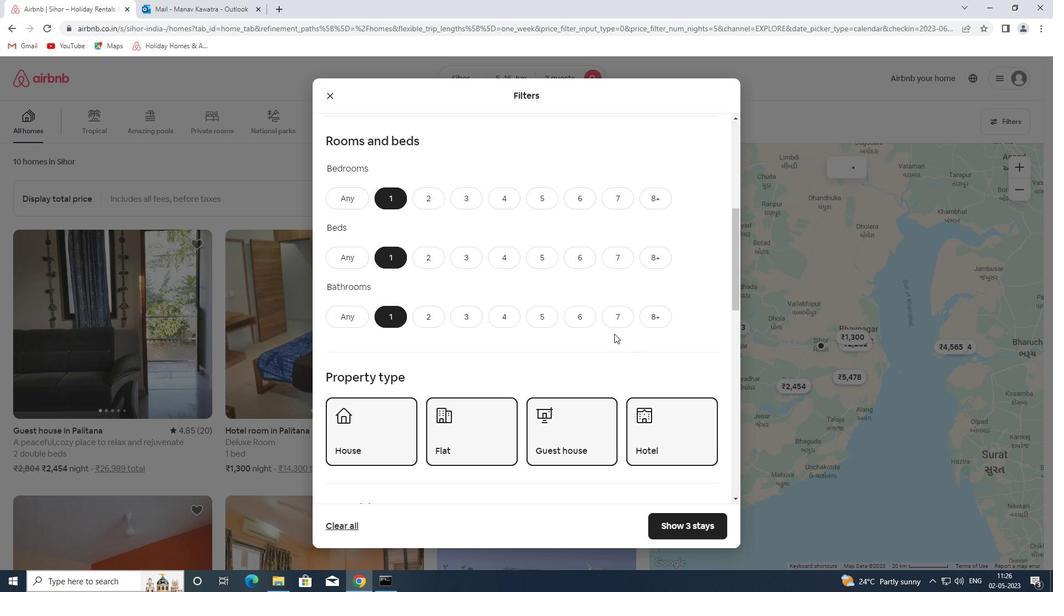 
Action: Mouse moved to (603, 332)
Screenshot: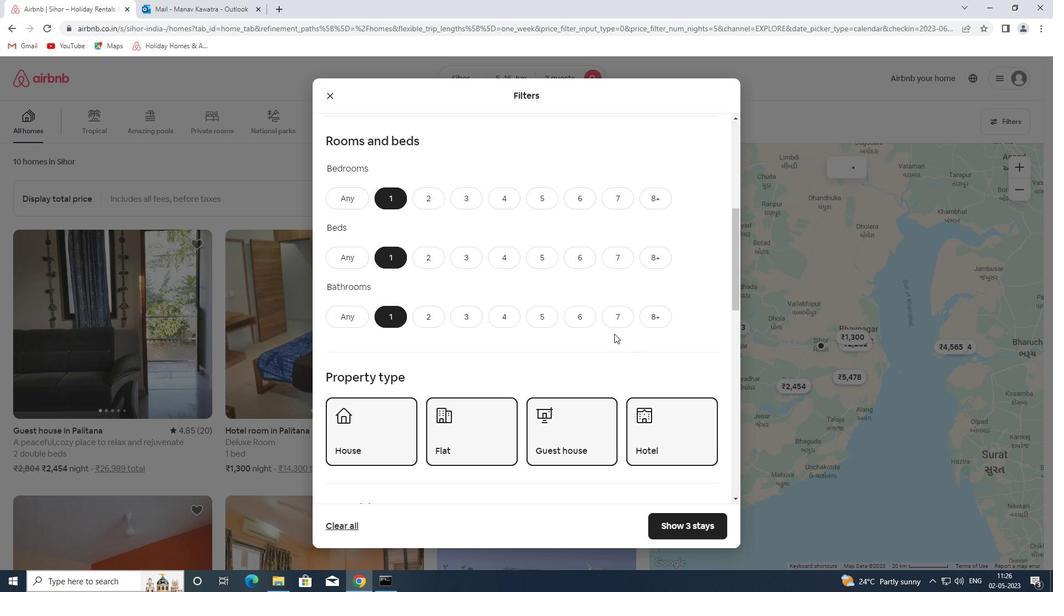 
Action: Mouse scrolled (603, 331) with delta (0, 0)
Screenshot: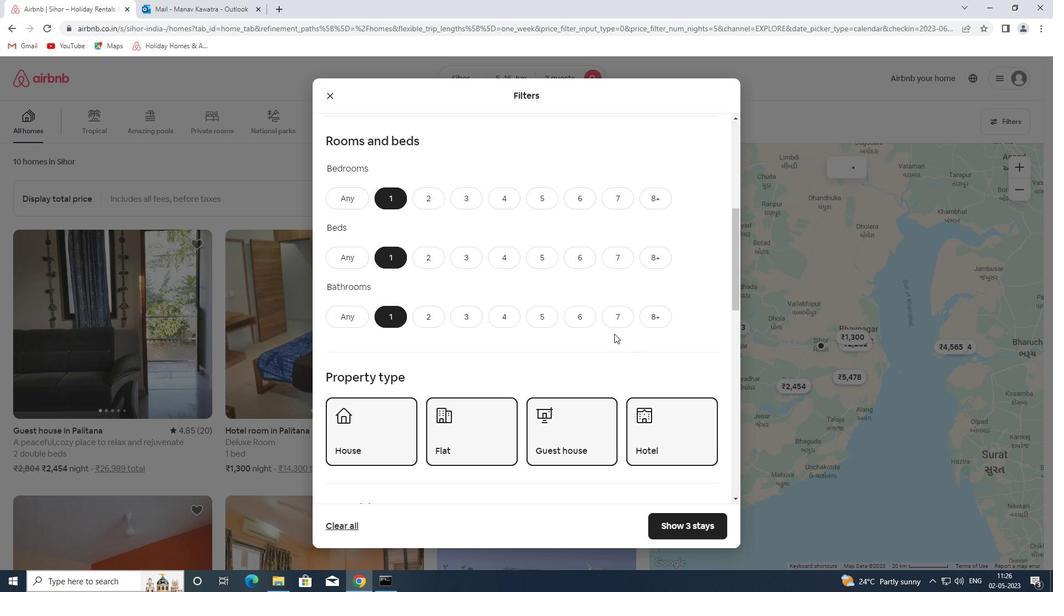 
Action: Mouse moved to (603, 332)
Screenshot: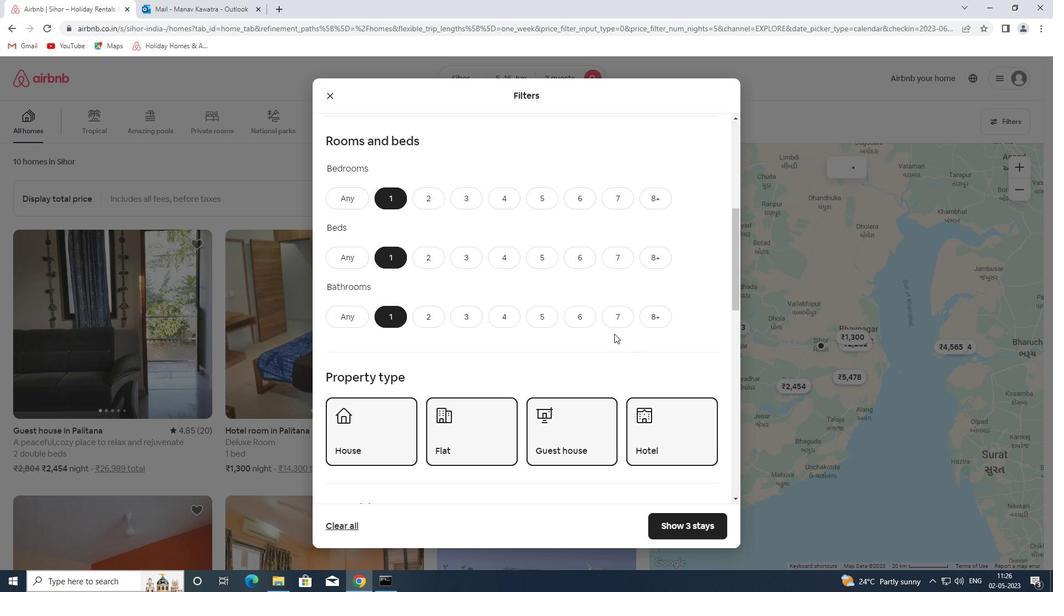 
Action: Mouse scrolled (603, 331) with delta (0, 0)
Screenshot: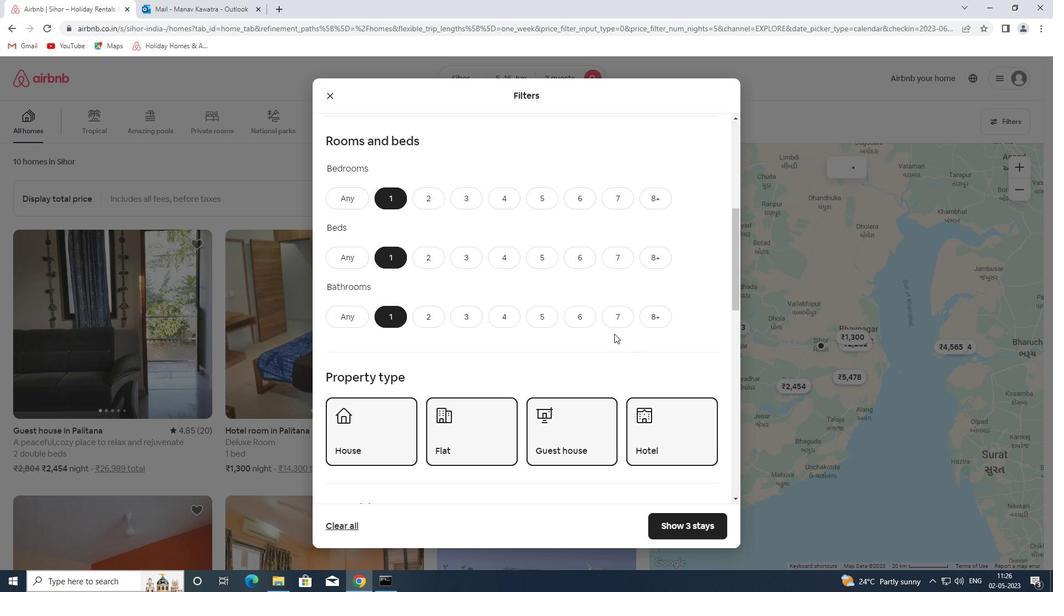 
Action: Mouse moved to (704, 385)
Screenshot: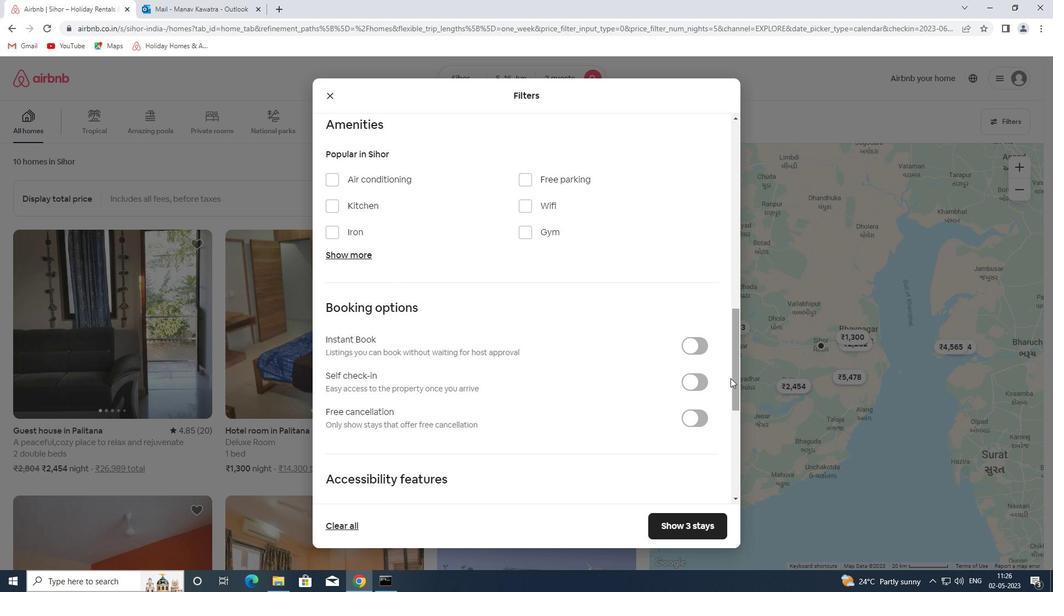 
Action: Mouse pressed left at (704, 385)
Screenshot: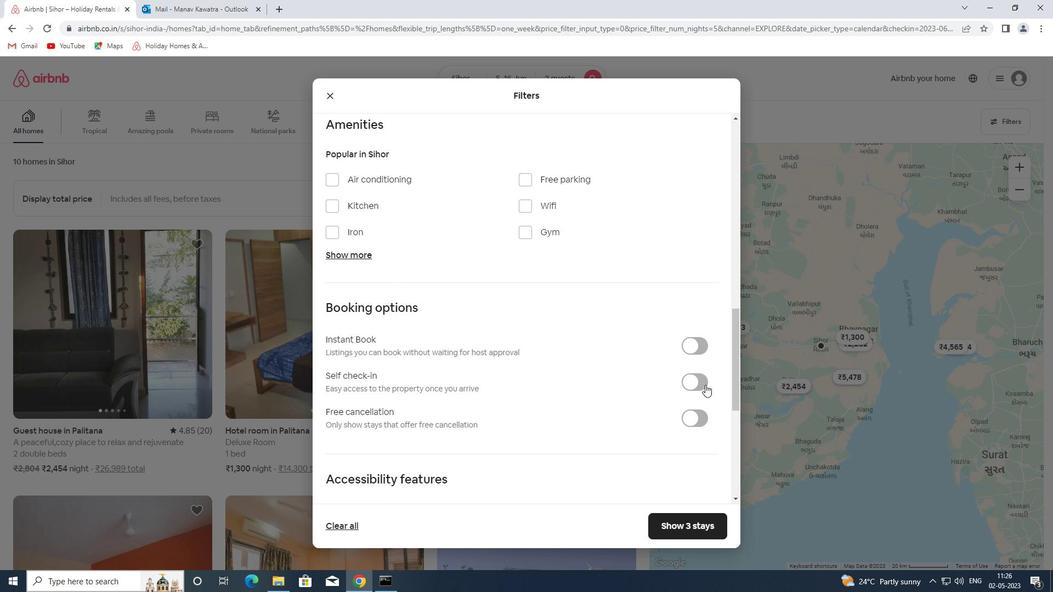 
Action: Mouse moved to (662, 296)
Screenshot: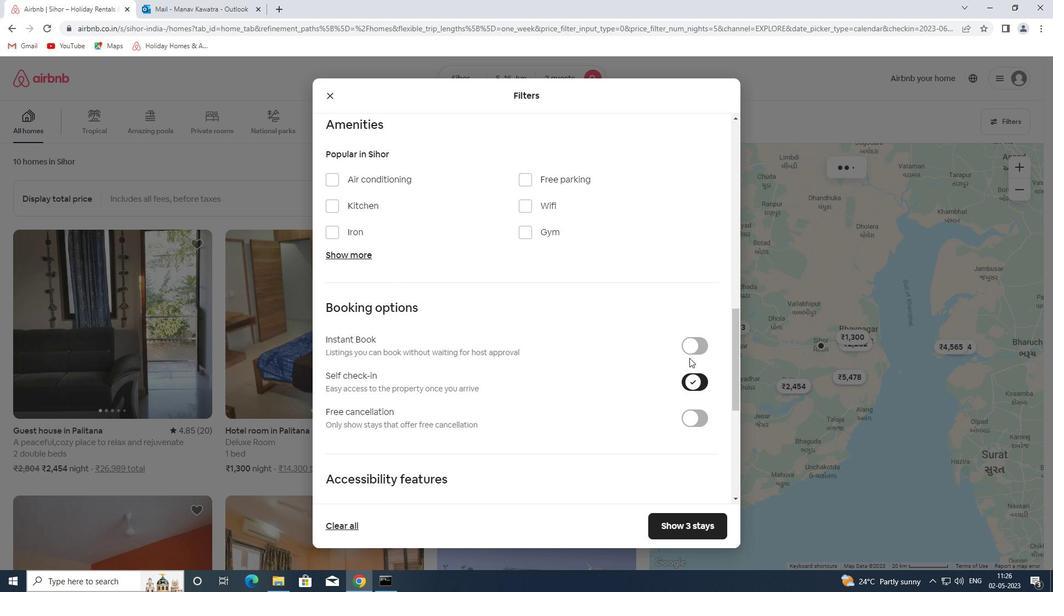 
Action: Mouse scrolled (662, 296) with delta (0, 0)
Screenshot: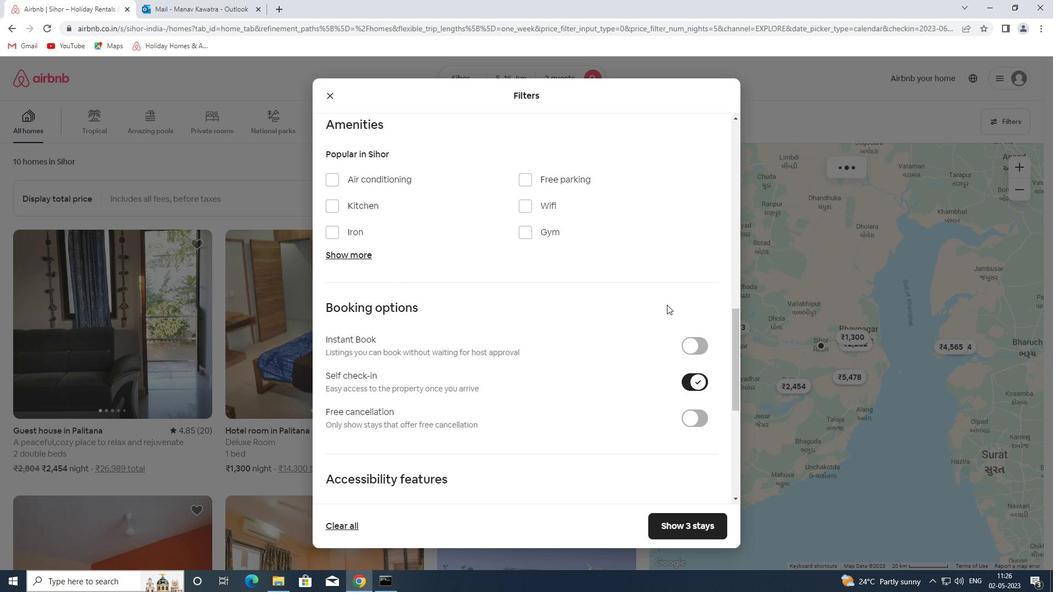
Action: Mouse scrolled (662, 296) with delta (0, 0)
Screenshot: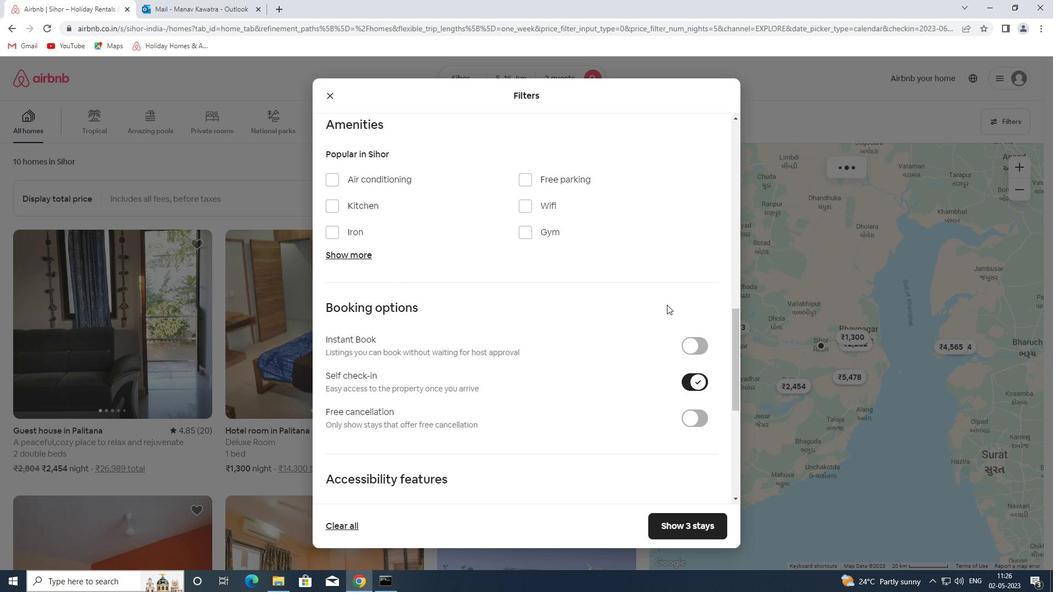 
Action: Mouse scrolled (662, 296) with delta (0, 0)
Screenshot: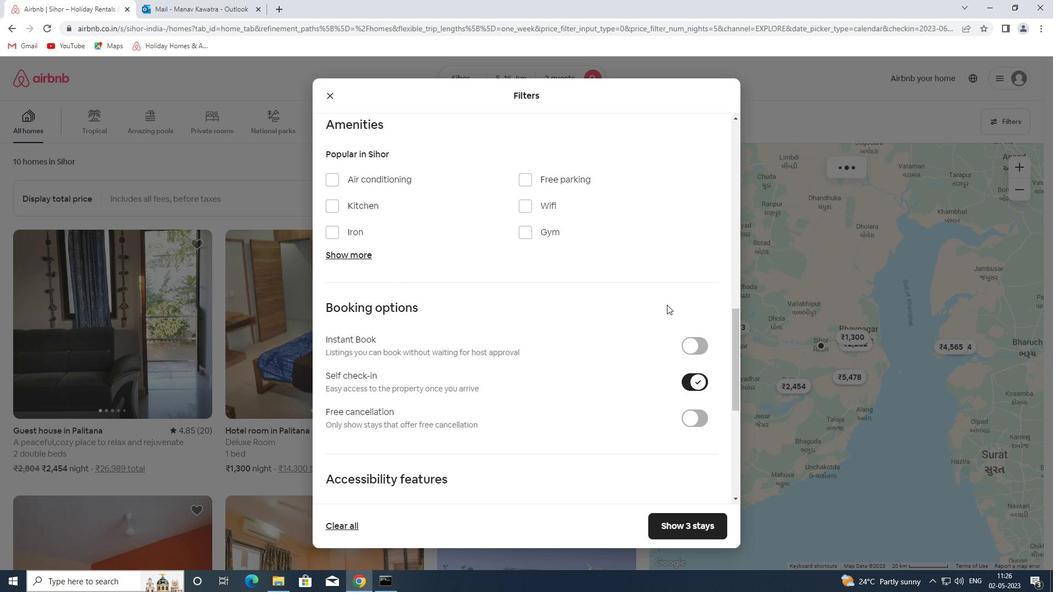 
Action: Mouse scrolled (662, 296) with delta (0, 0)
Screenshot: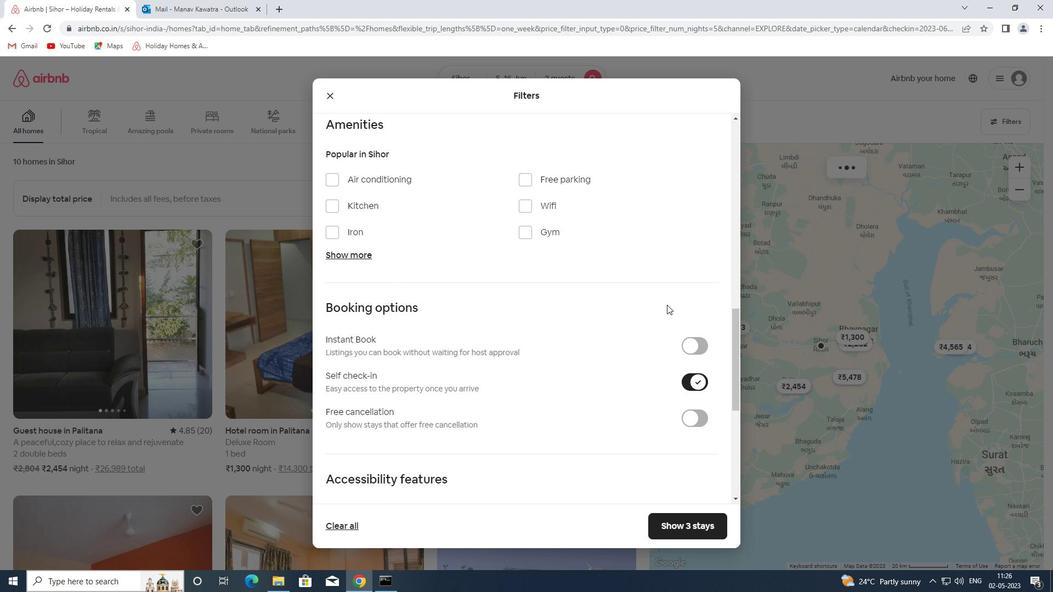 
Action: Mouse scrolled (662, 296) with delta (0, 0)
Screenshot: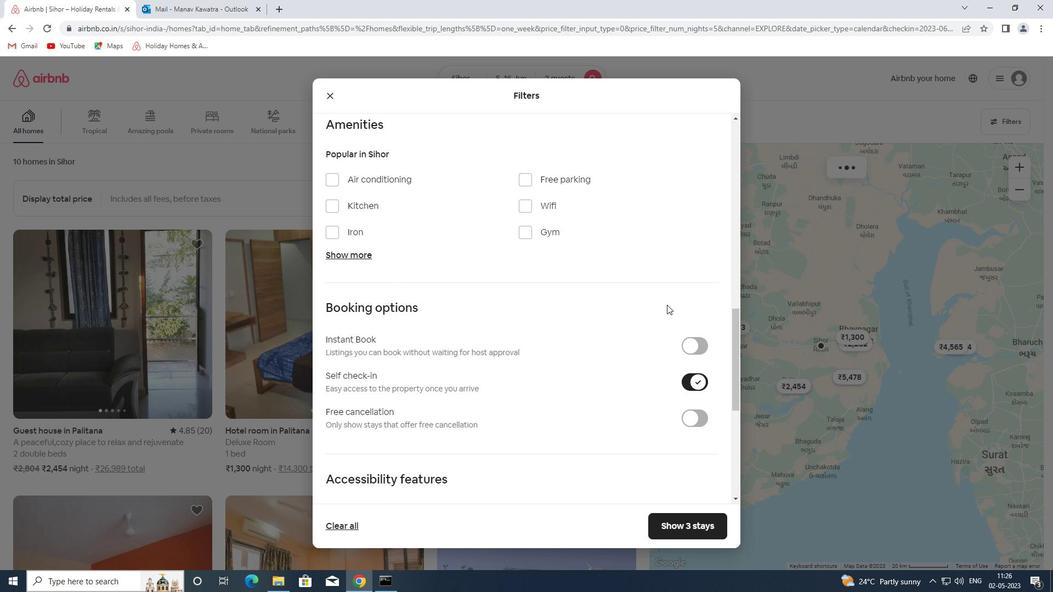 
Action: Mouse scrolled (662, 296) with delta (0, 0)
Screenshot: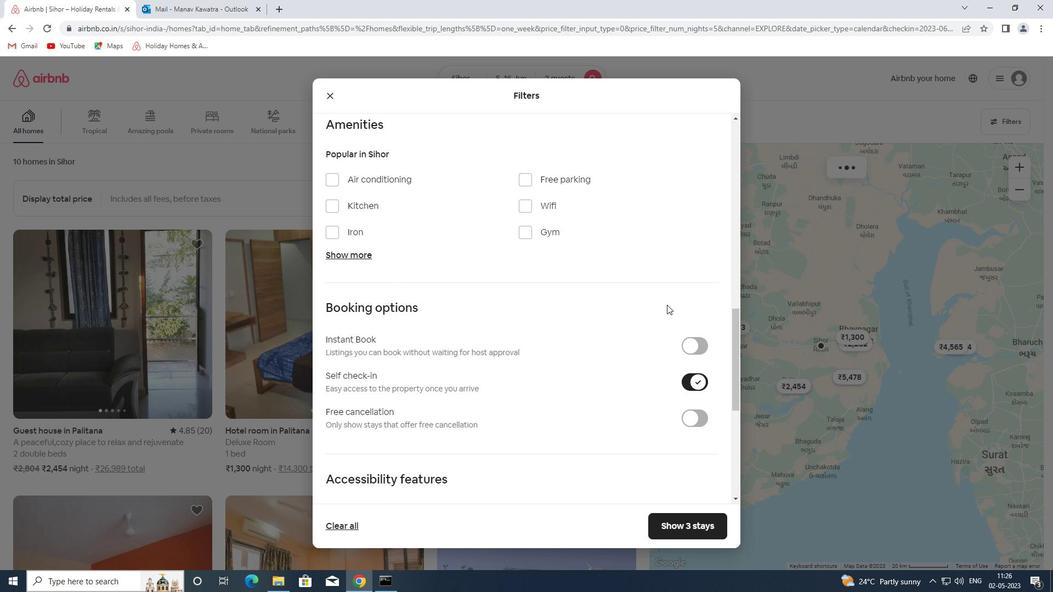 
Action: Mouse scrolled (662, 296) with delta (0, 0)
Screenshot: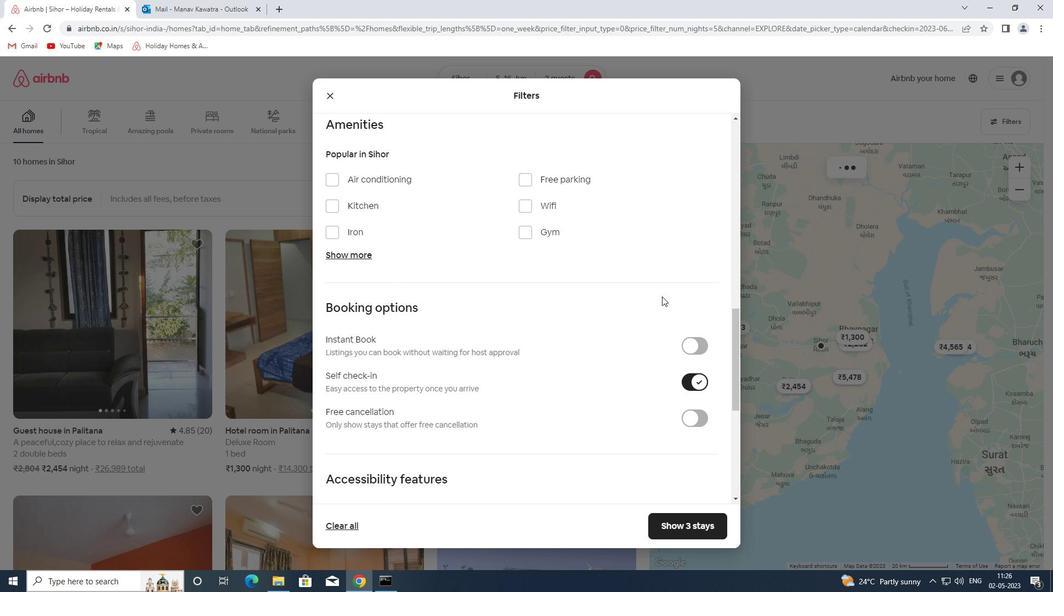 
Action: Mouse moved to (350, 468)
Screenshot: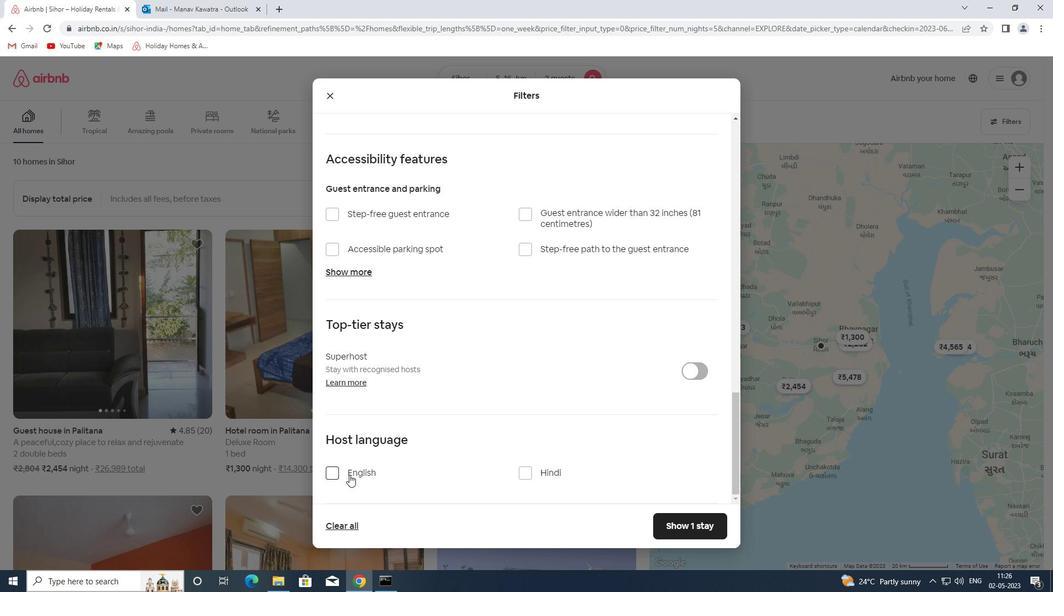 
Action: Mouse pressed left at (350, 468)
Screenshot: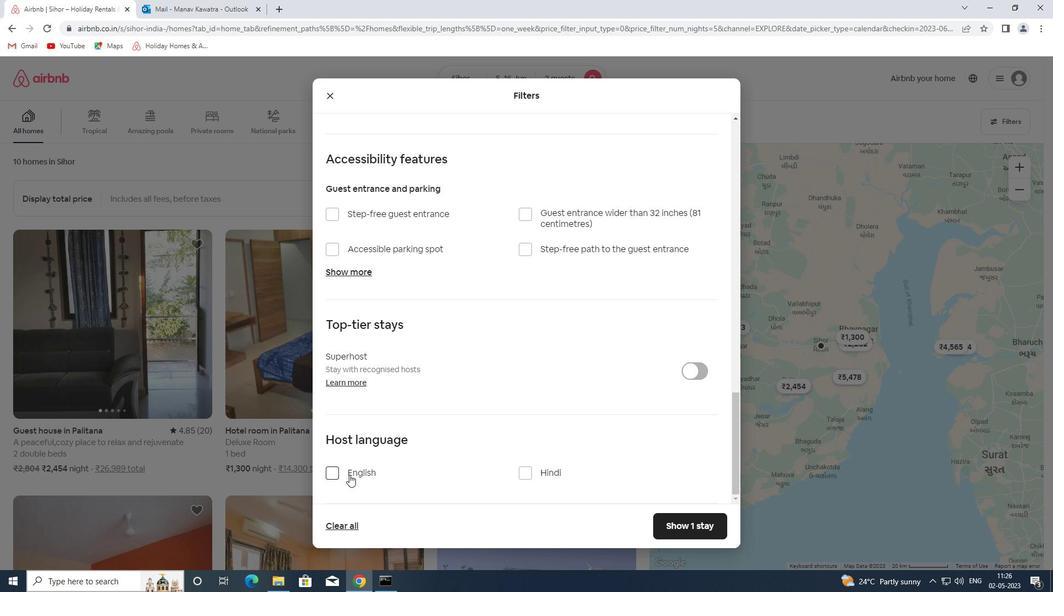 
Action: Mouse moved to (475, 362)
Screenshot: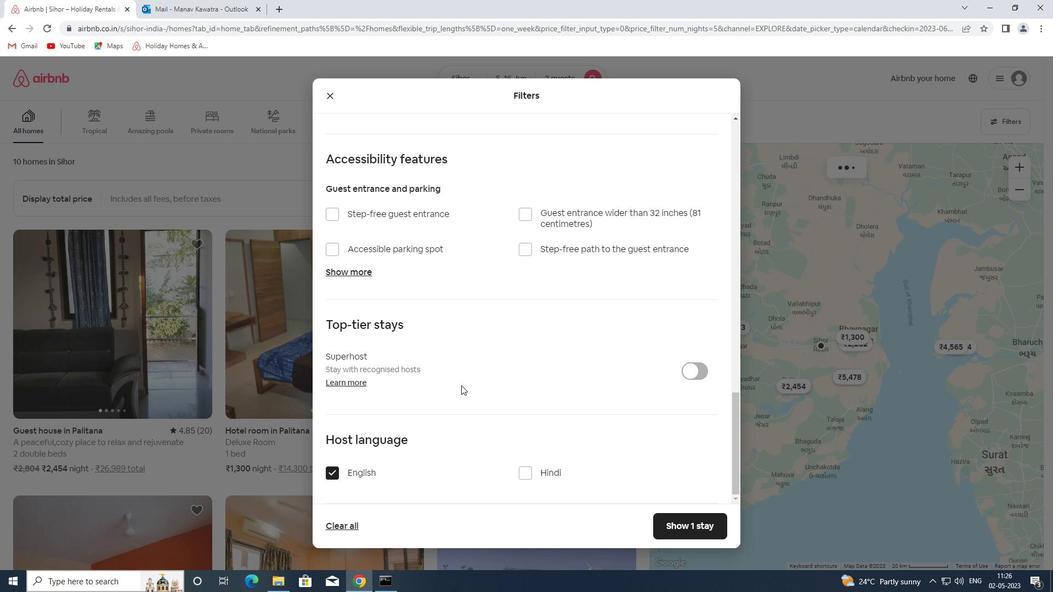 
Action: Mouse scrolled (475, 361) with delta (0, 0)
Screenshot: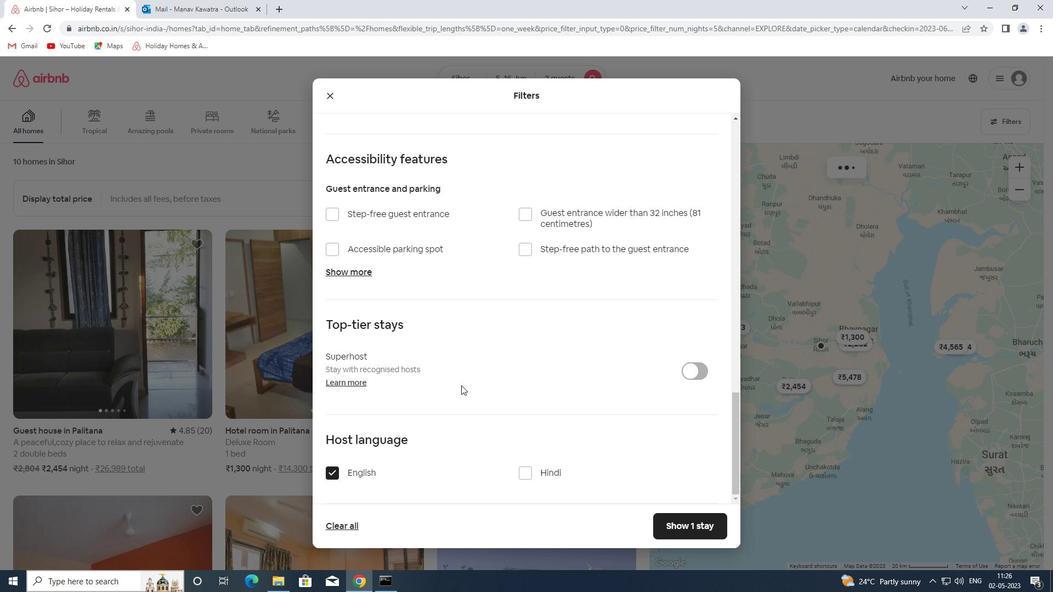 
Action: Mouse scrolled (475, 361) with delta (0, 0)
Screenshot: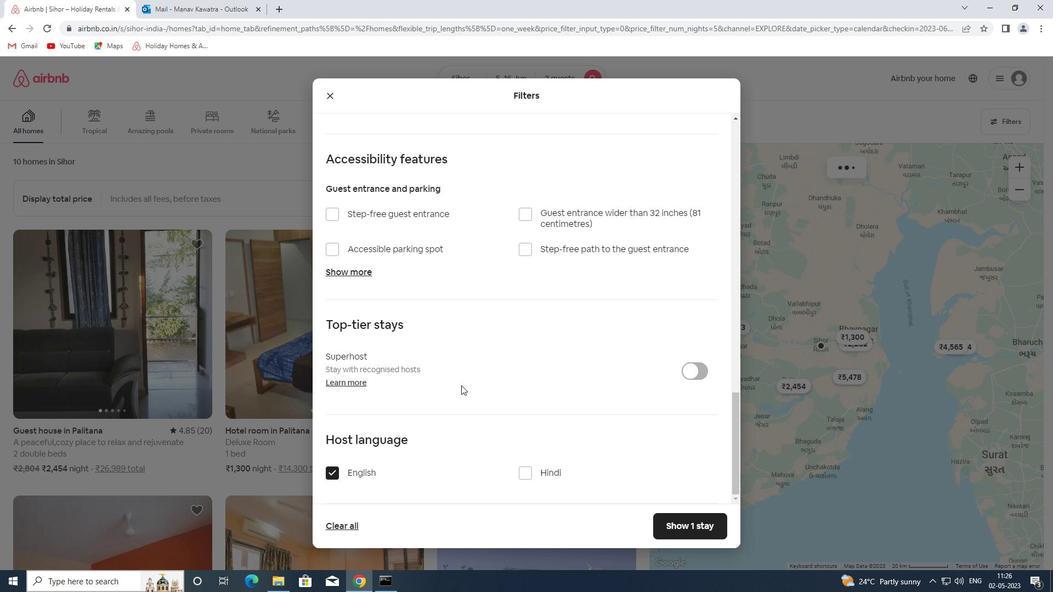 
Action: Mouse scrolled (475, 361) with delta (0, 0)
Screenshot: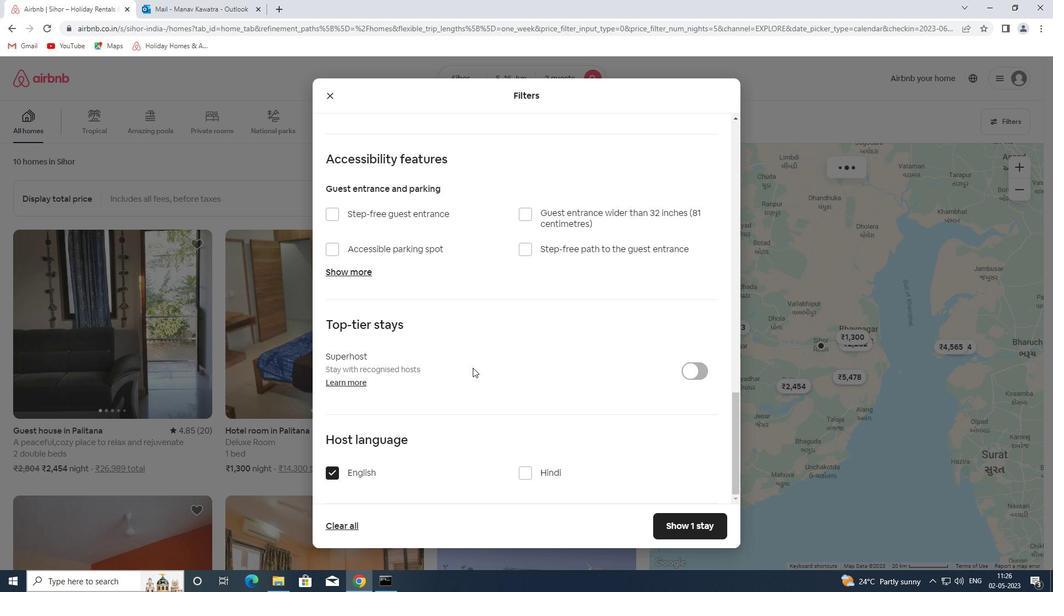 
Action: Mouse scrolled (475, 361) with delta (0, 0)
Screenshot: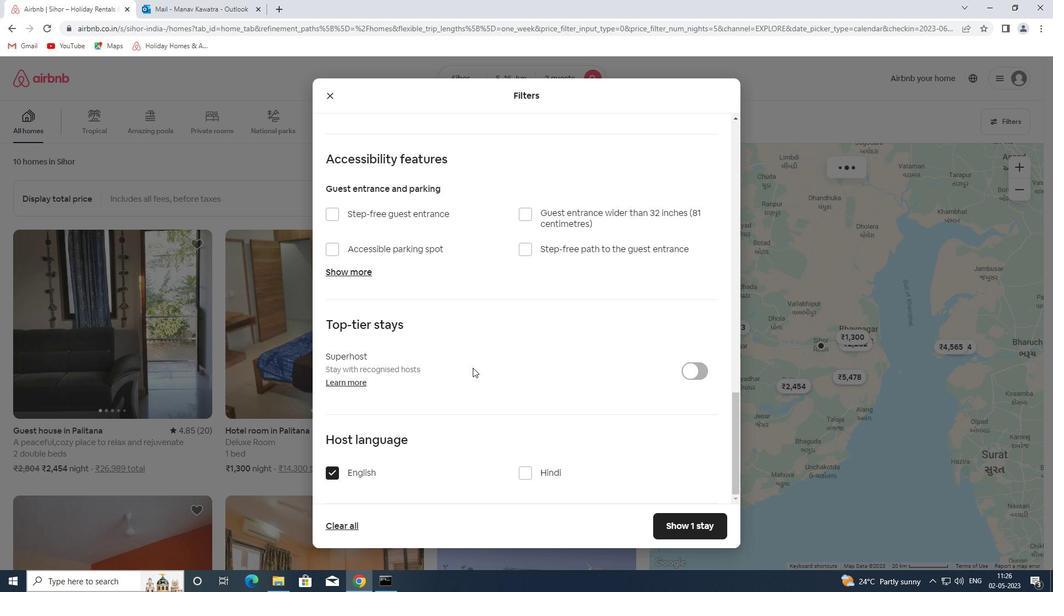 
Action: Mouse scrolled (475, 361) with delta (0, 0)
Screenshot: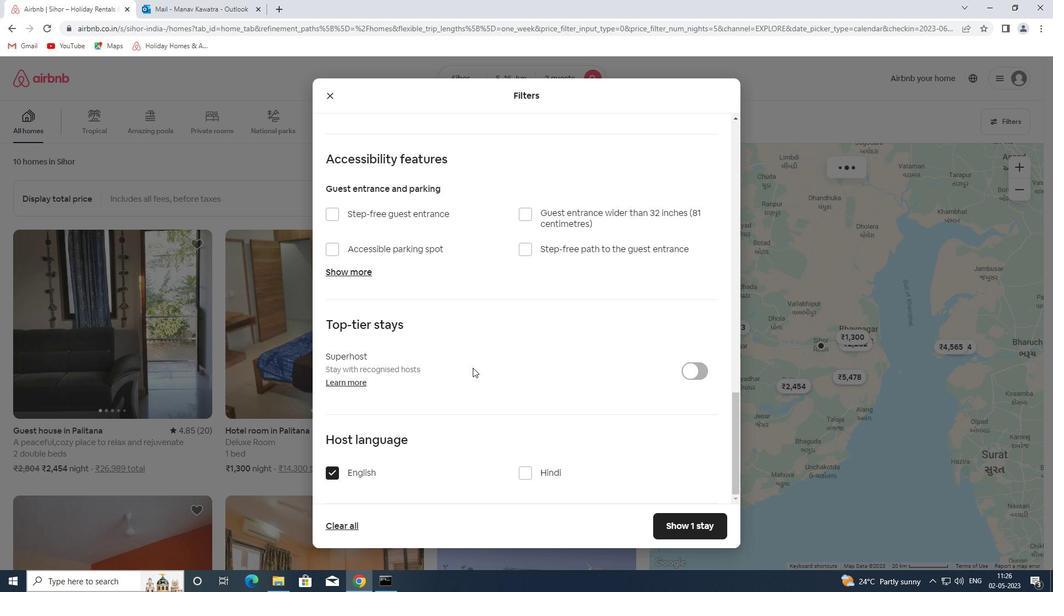 
Action: Mouse scrolled (475, 361) with delta (0, 0)
Screenshot: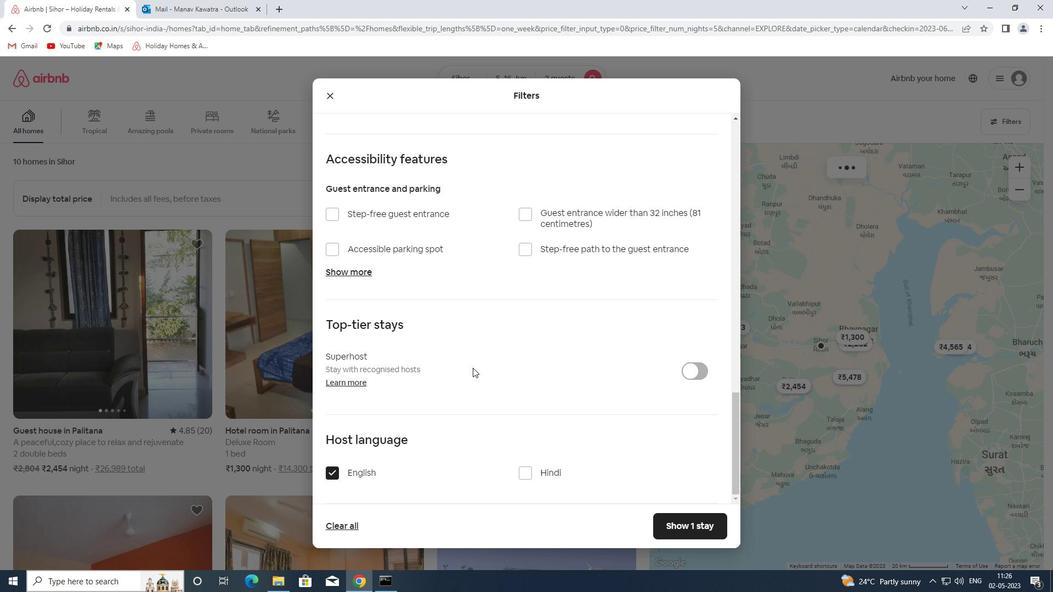 
Action: Mouse scrolled (475, 361) with delta (0, 0)
Screenshot: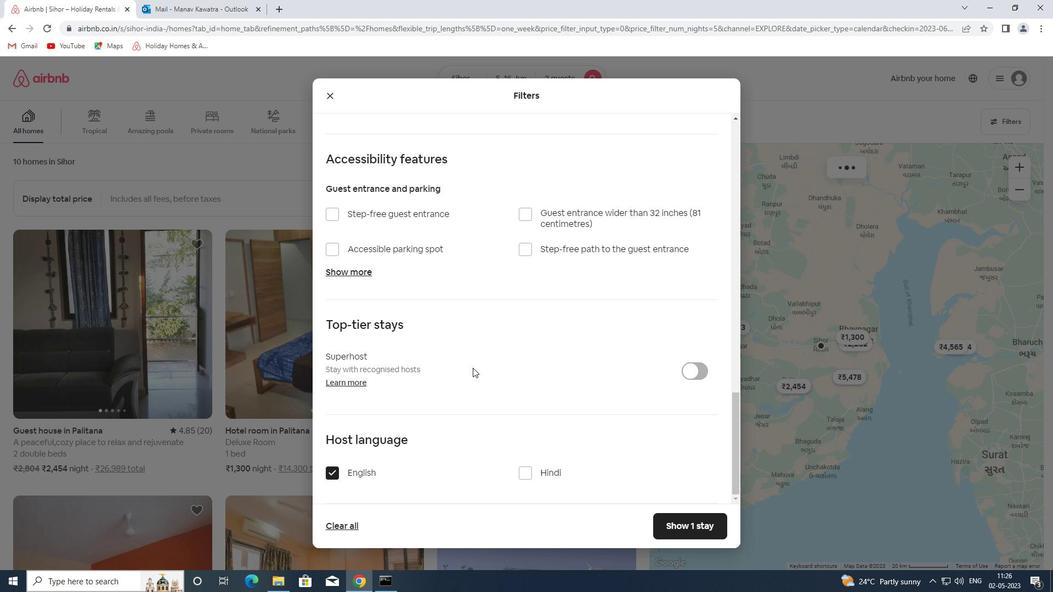 
Action: Mouse scrolled (475, 361) with delta (0, 0)
Screenshot: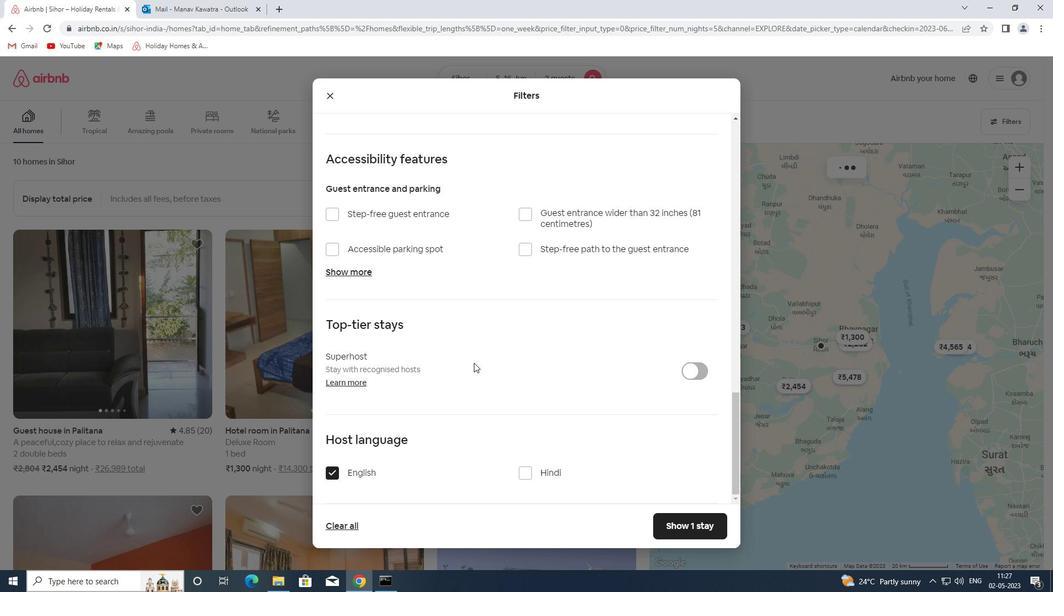 
Action: Mouse moved to (676, 520)
Screenshot: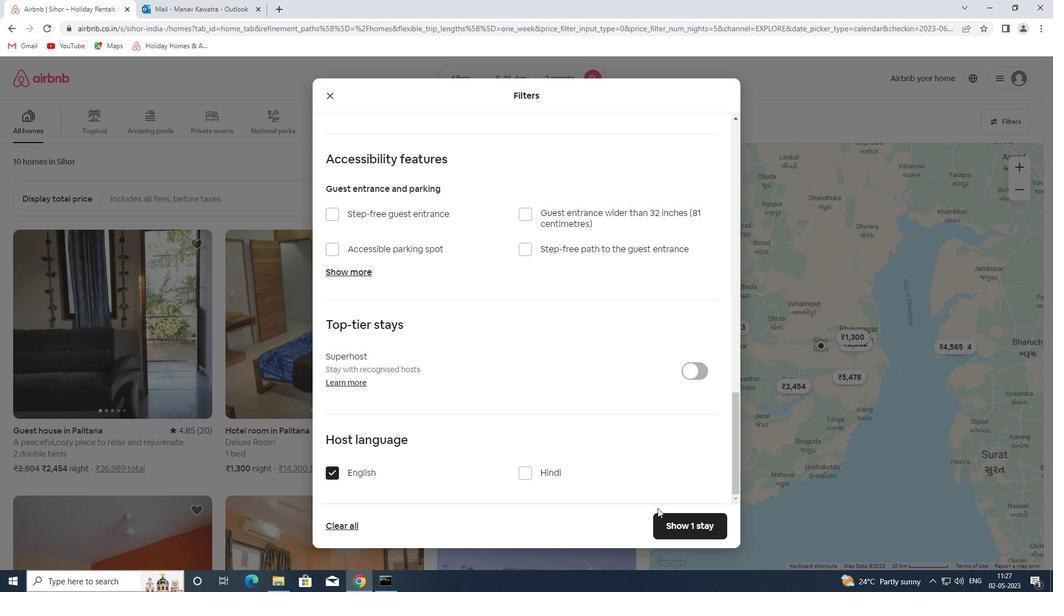 
Action: Mouse pressed left at (676, 520)
Screenshot: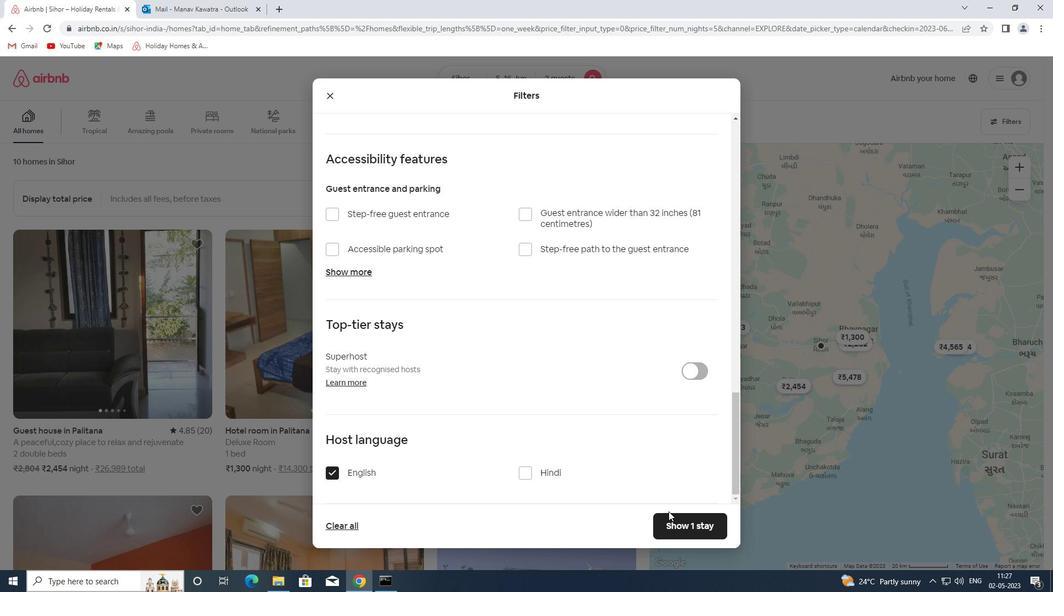 
Action: Mouse moved to (676, 519)
Screenshot: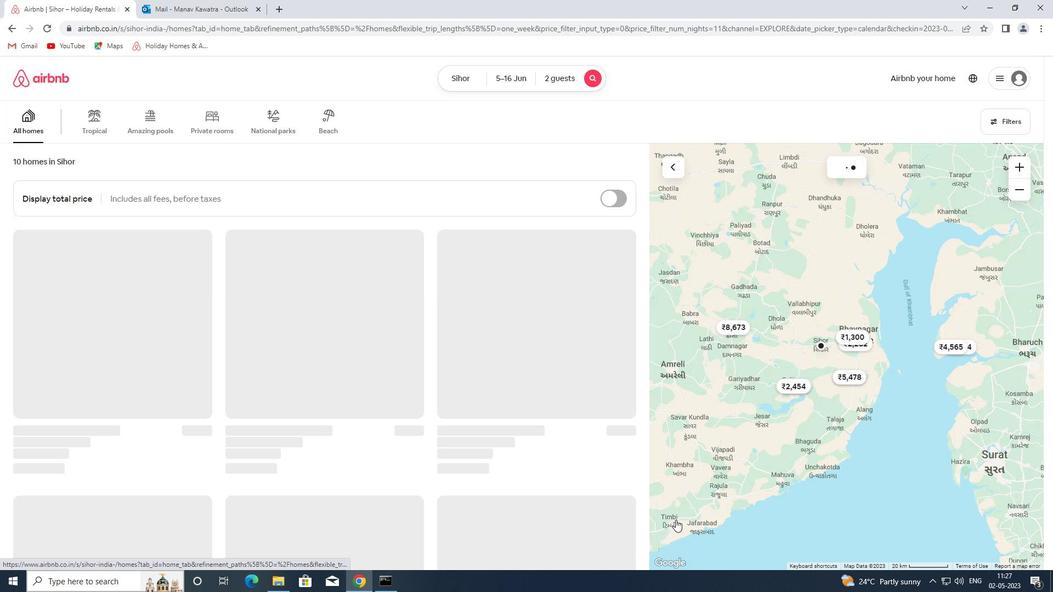 
